 Task: Add an event with the title Third Training Session: Change Management and Resilience in the Workplace, date '2023/12/20', time 8:00 AM to 10:00 AMand add a description: A company retreat is a purposeful and immersive event where employees come together in a relaxed and inspiring setting to foster teamwork, boost morale, and align their efforts towards common goals. , put the event into Green category, logged in from the account softage.7@softage.netand send the event invitation to softage.4@softage.net and softage.5@softage.net. Set a reminder for the event 5 minutes before
Action: Mouse moved to (111, 123)
Screenshot: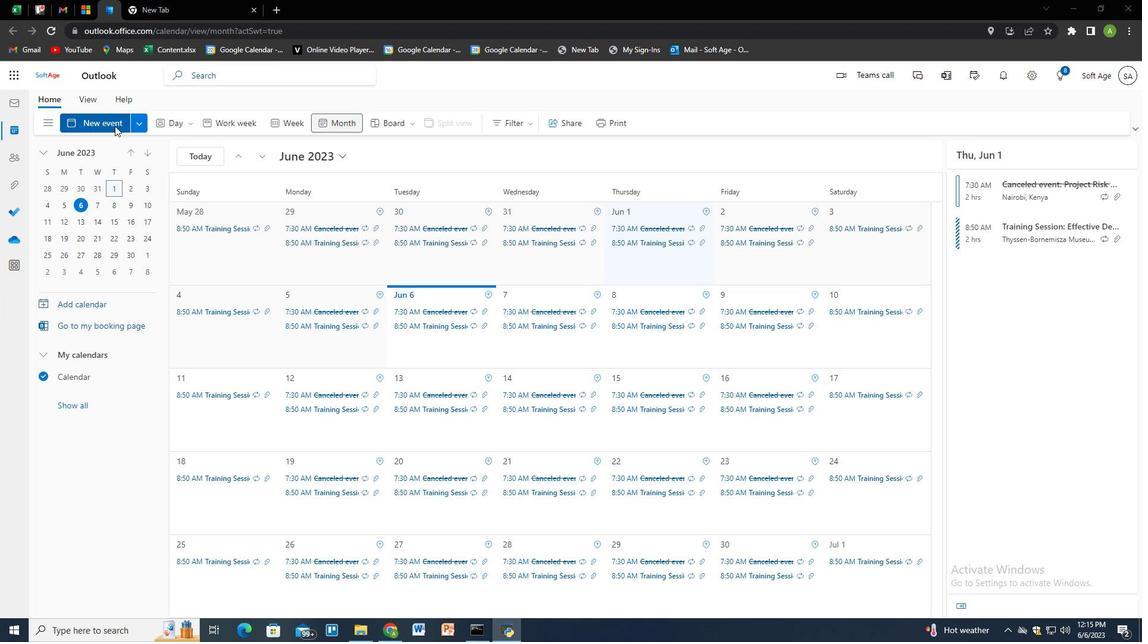 
Action: Mouse pressed left at (111, 123)
Screenshot: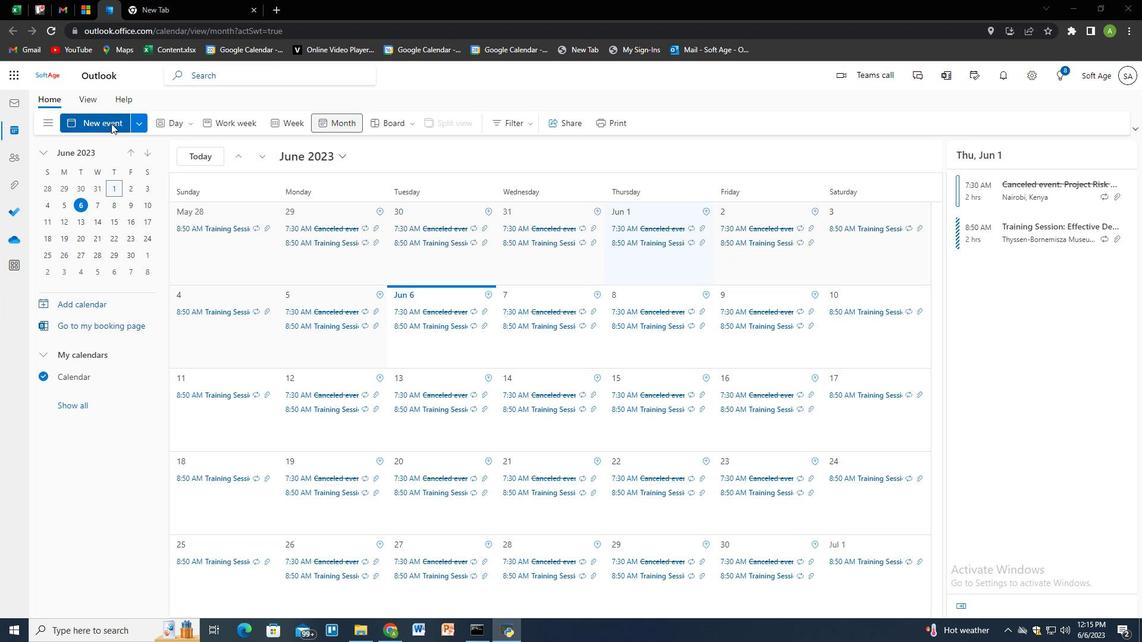 
Action: Mouse moved to (376, 198)
Screenshot: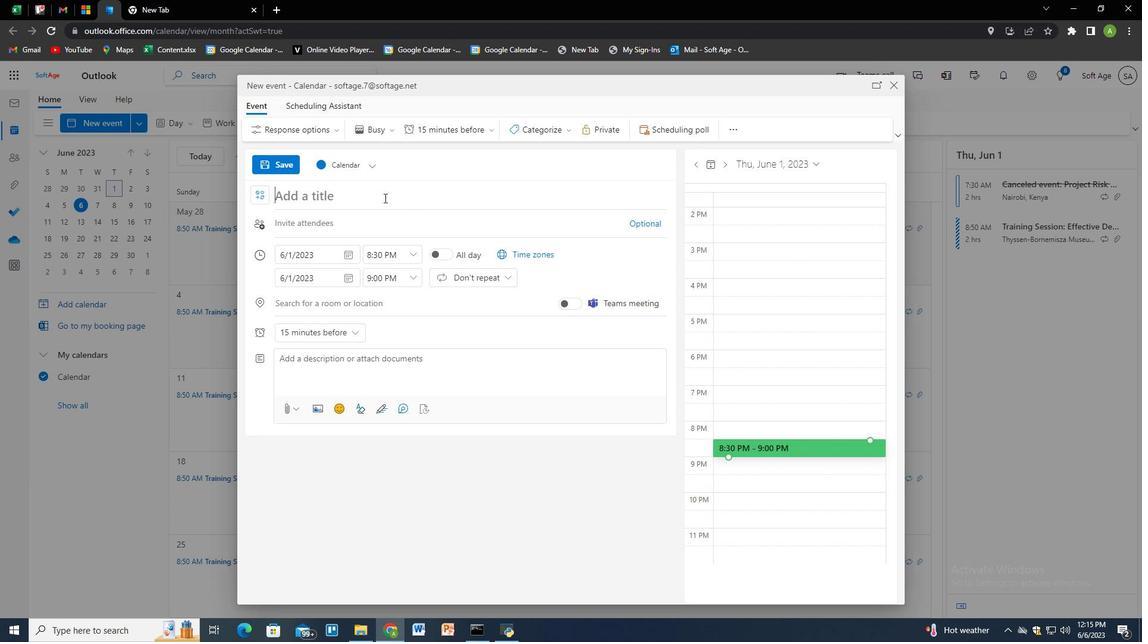 
Action: Mouse pressed left at (376, 198)
Screenshot: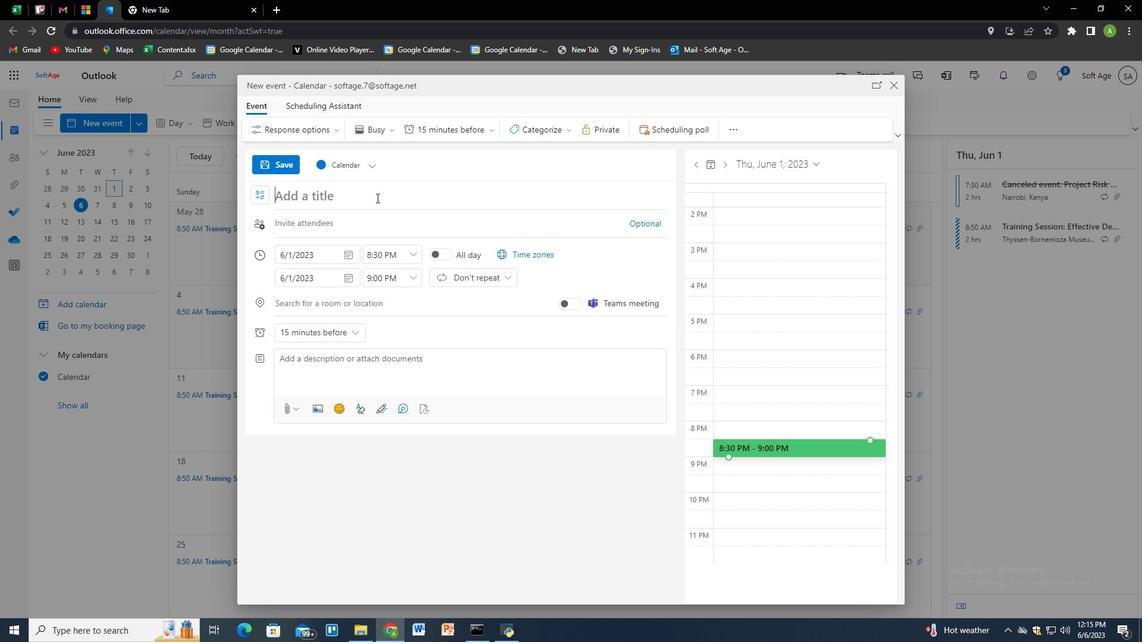 
Action: Key pressed <Key.shift>Third<Key.space><Key.shift>Training<Key.space><Key.shift>Session<Key.shift>:<Key.space><Key.shift>Change<Key.space><Key.shift>man<Key.backspace><Key.backspace><Key.backspace><Key.shift>Management<Key.space>and<Key.space><Key.shift>Resilience<Key.space>in<Key.space>the
Screenshot: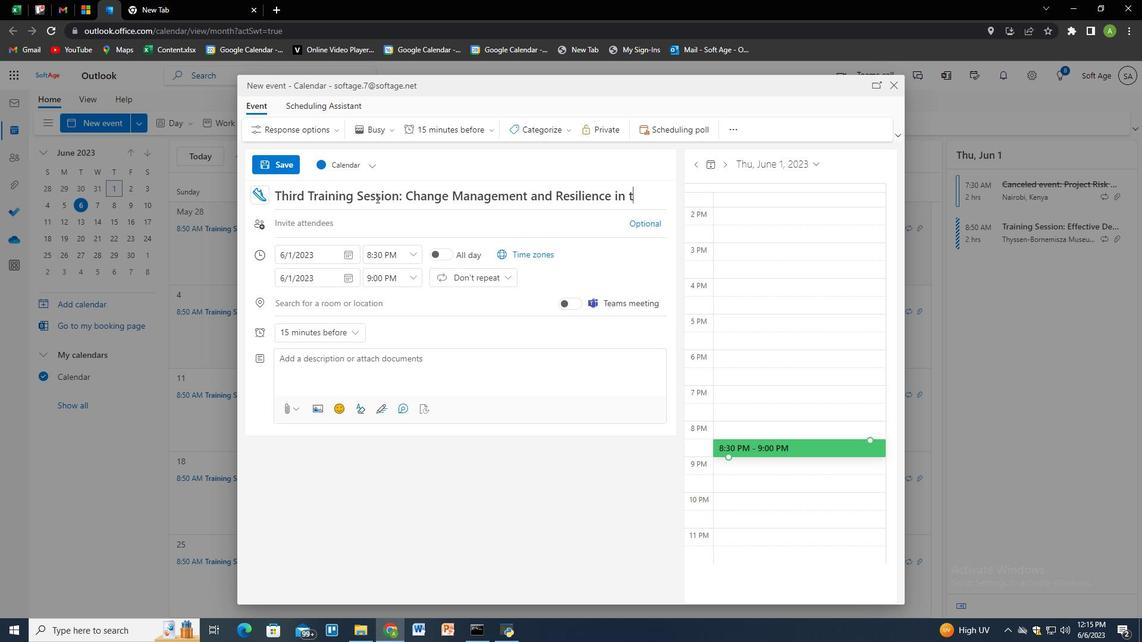 
Action: Mouse moved to (414, 217)
Screenshot: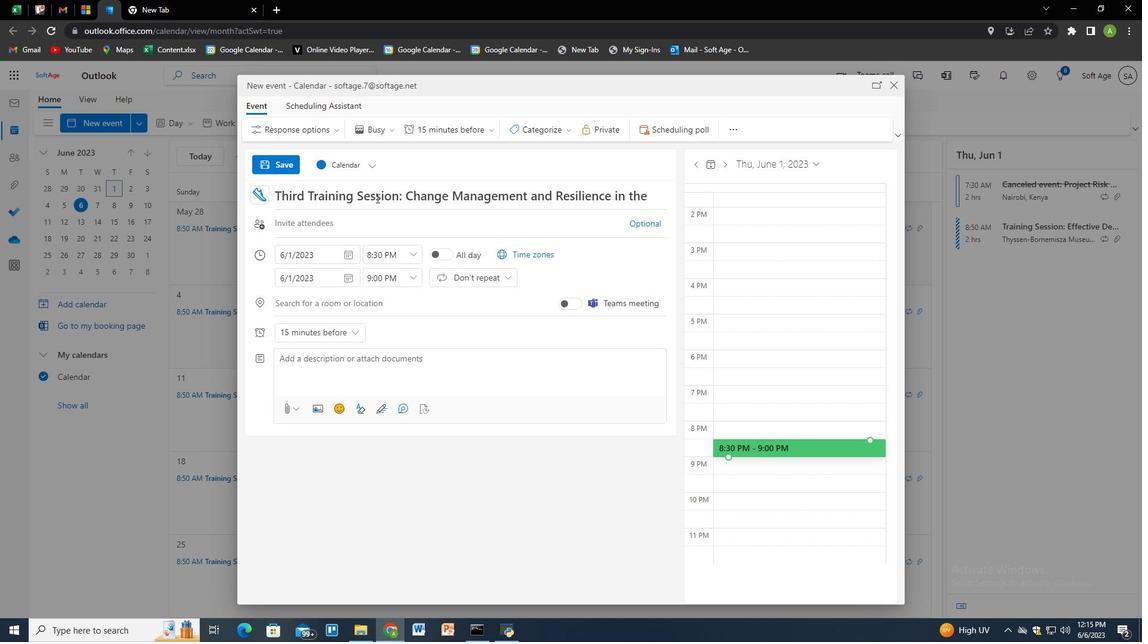 
Action: Key pressed <Key.space>
Screenshot: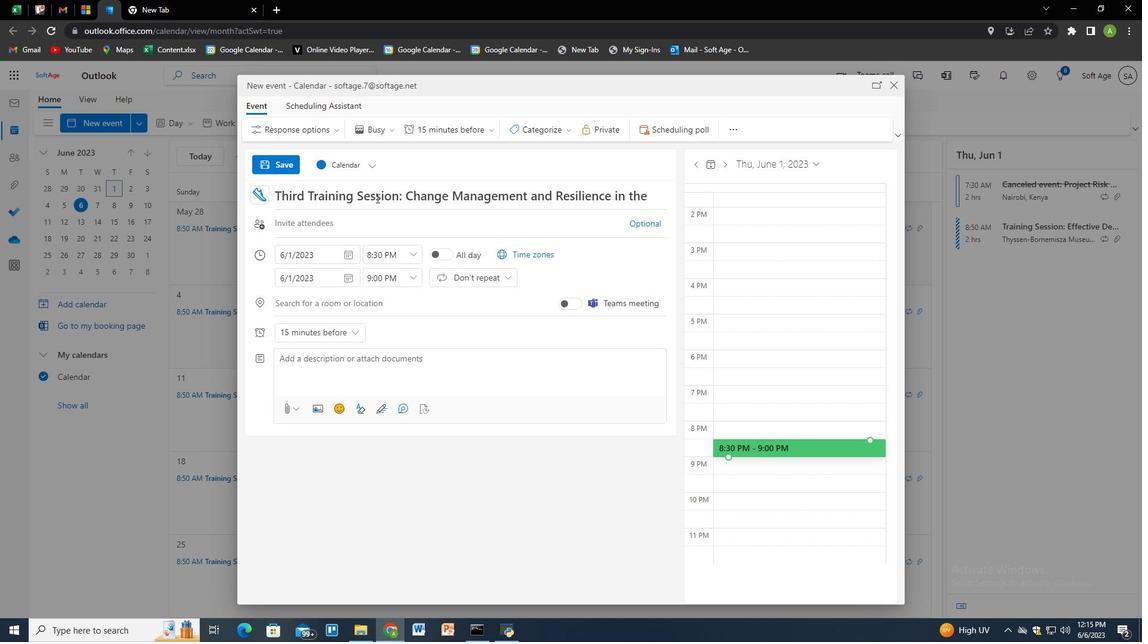 
Action: Mouse moved to (414, 218)
Screenshot: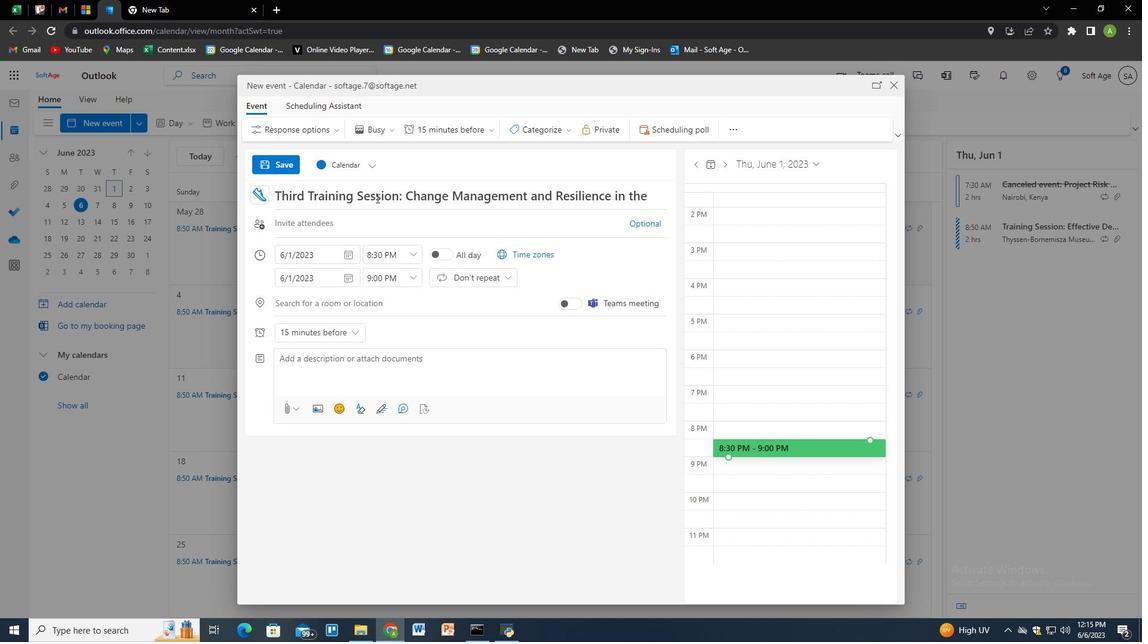 
Action: Key pressed <Key.shift>Workplace
Screenshot: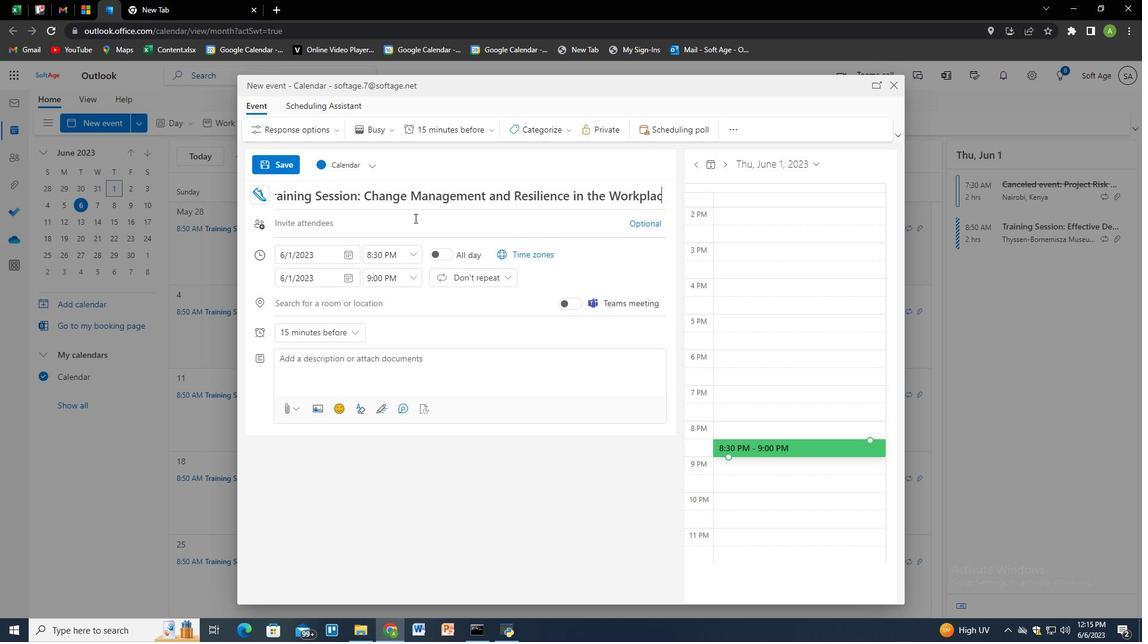 
Action: Mouse moved to (844, 457)
Screenshot: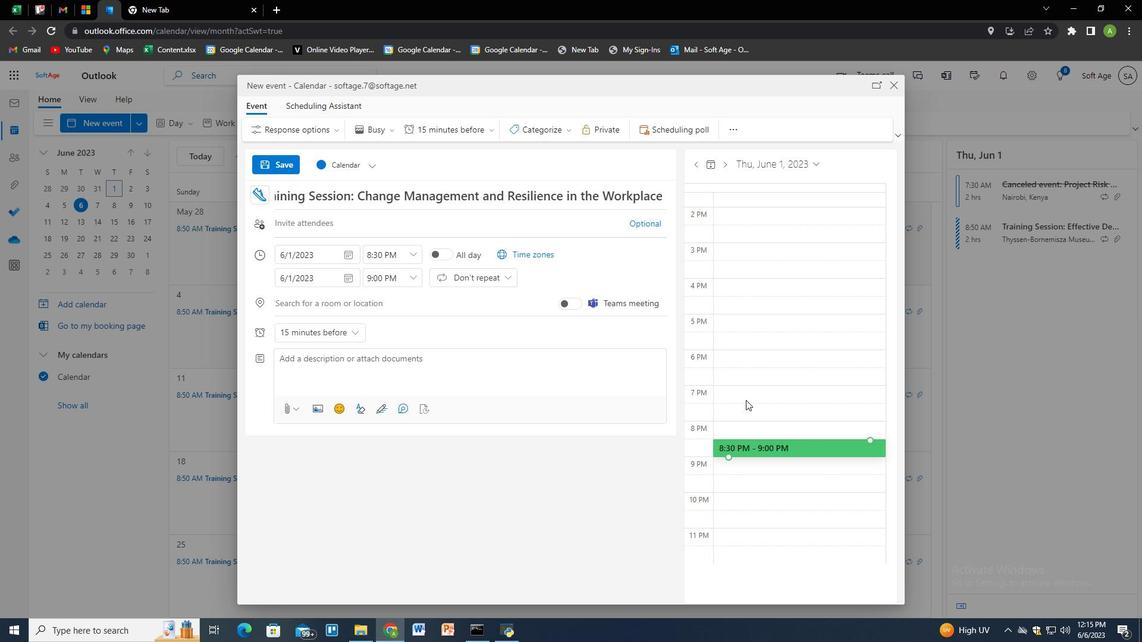 
Action: Key pressed <Key.tab><Key.tab>
Screenshot: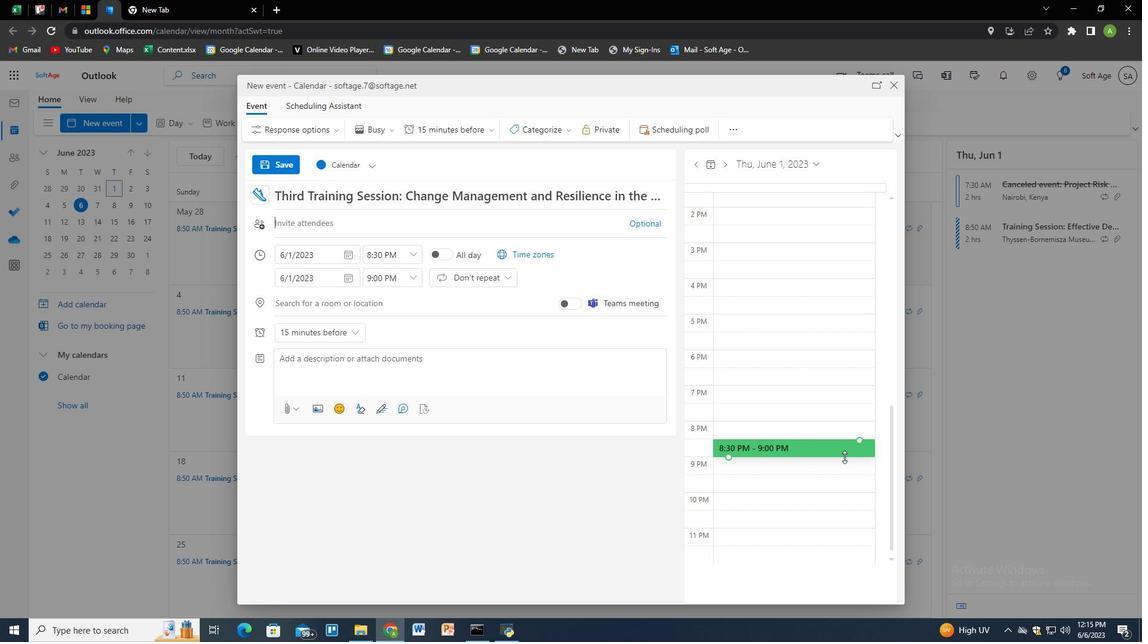 
Action: Mouse moved to (347, 258)
Screenshot: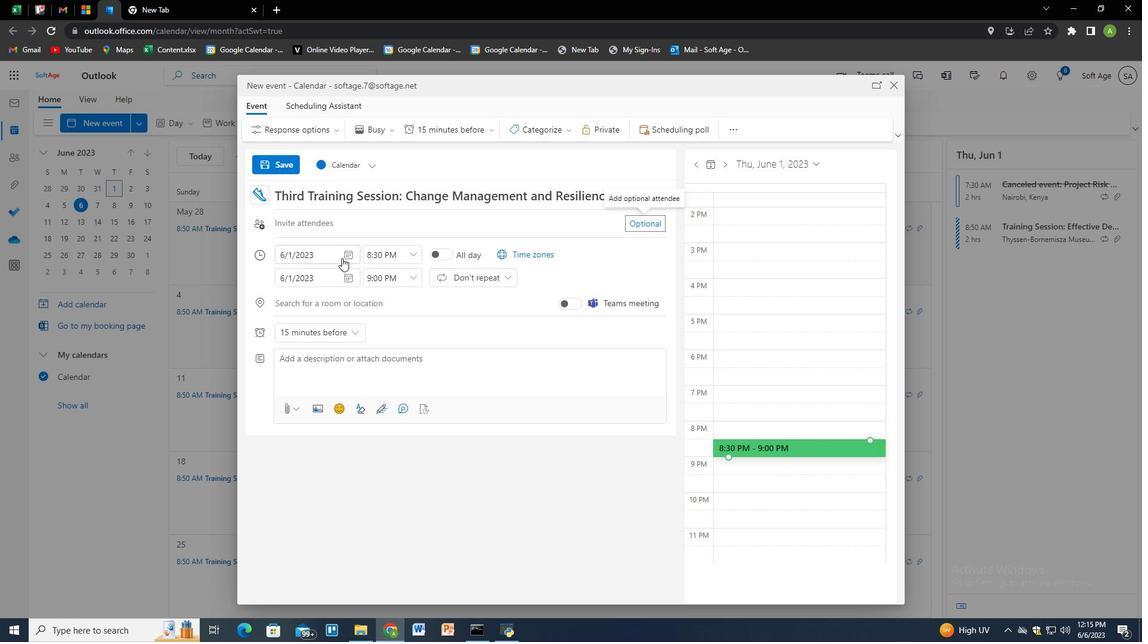 
Action: Mouse pressed left at (347, 258)
Screenshot: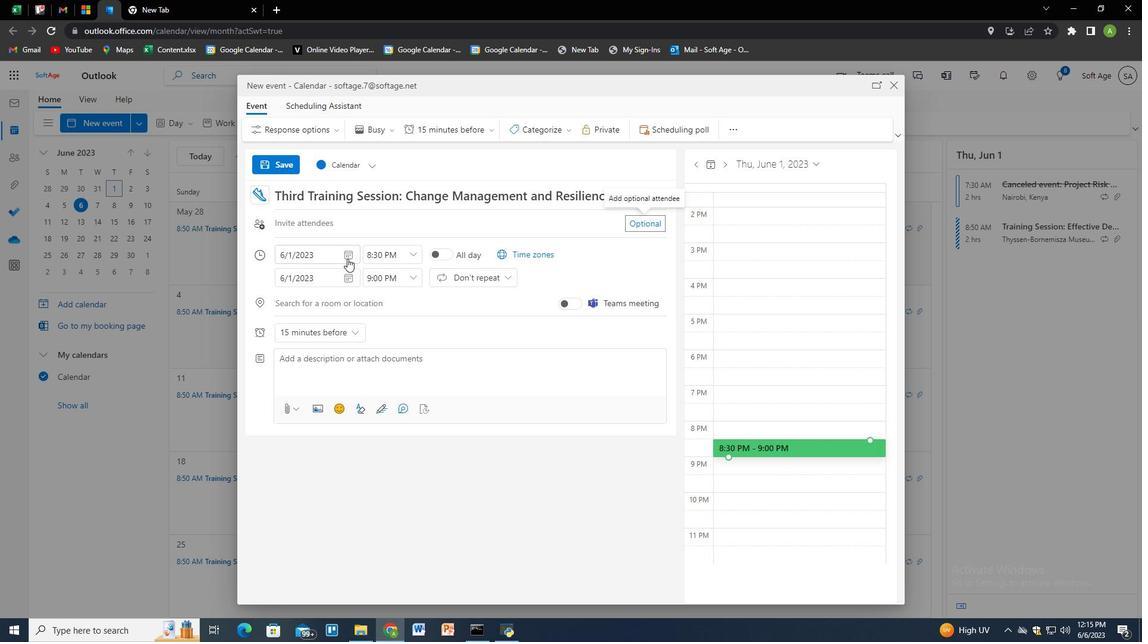 
Action: Mouse moved to (331, 274)
Screenshot: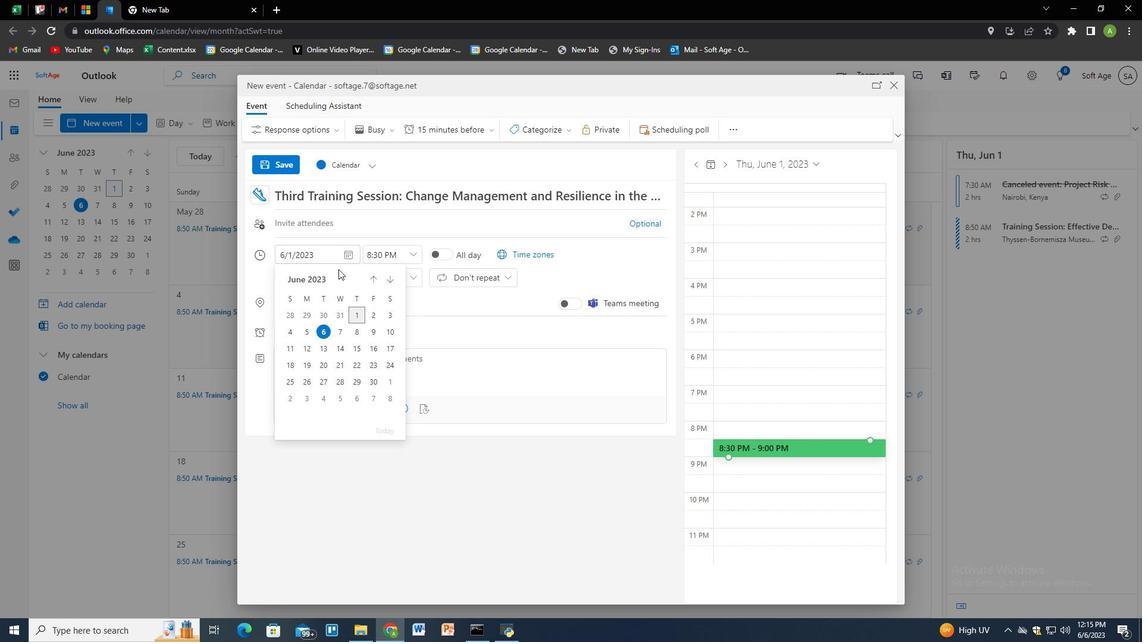 
Action: Mouse pressed left at (331, 274)
Screenshot: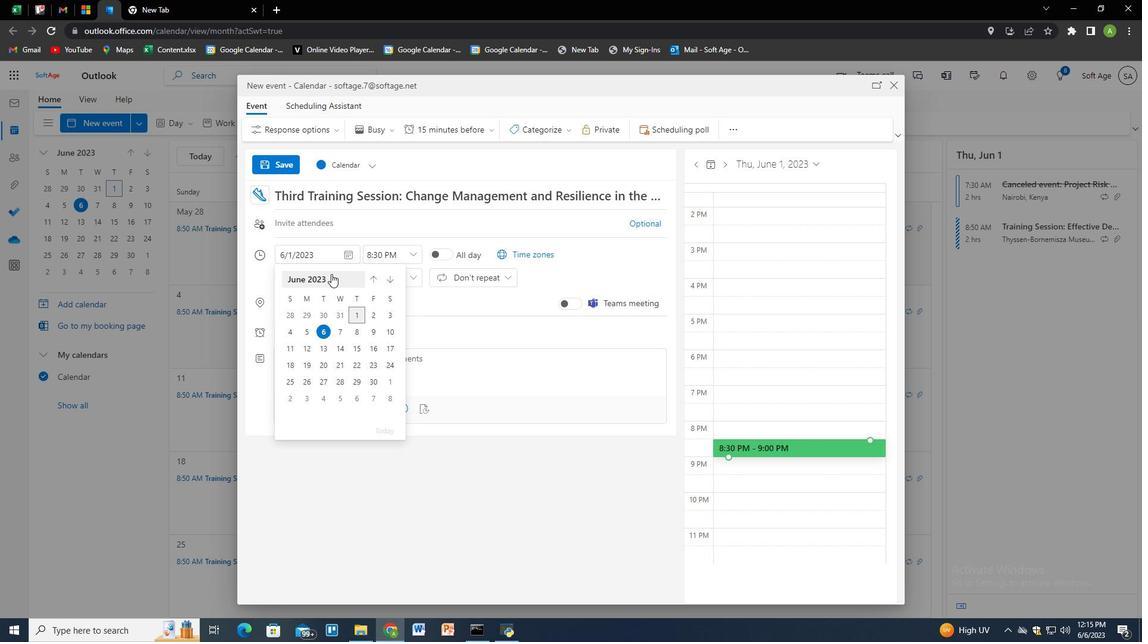 
Action: Mouse pressed left at (331, 274)
Screenshot: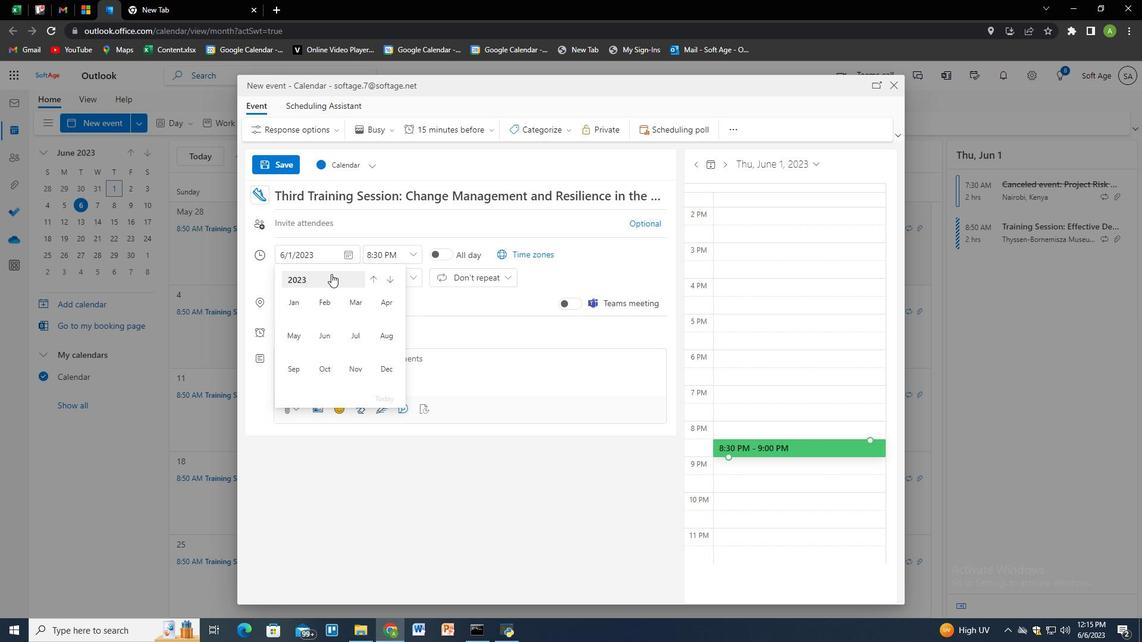 
Action: Mouse moved to (390, 301)
Screenshot: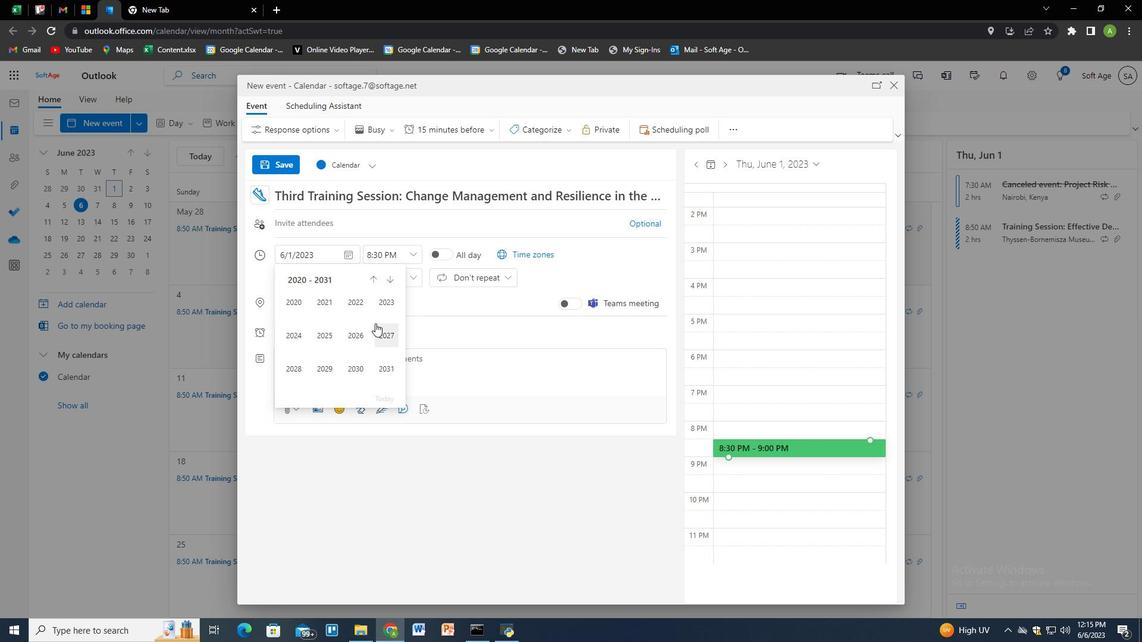 
Action: Mouse pressed left at (390, 301)
Screenshot: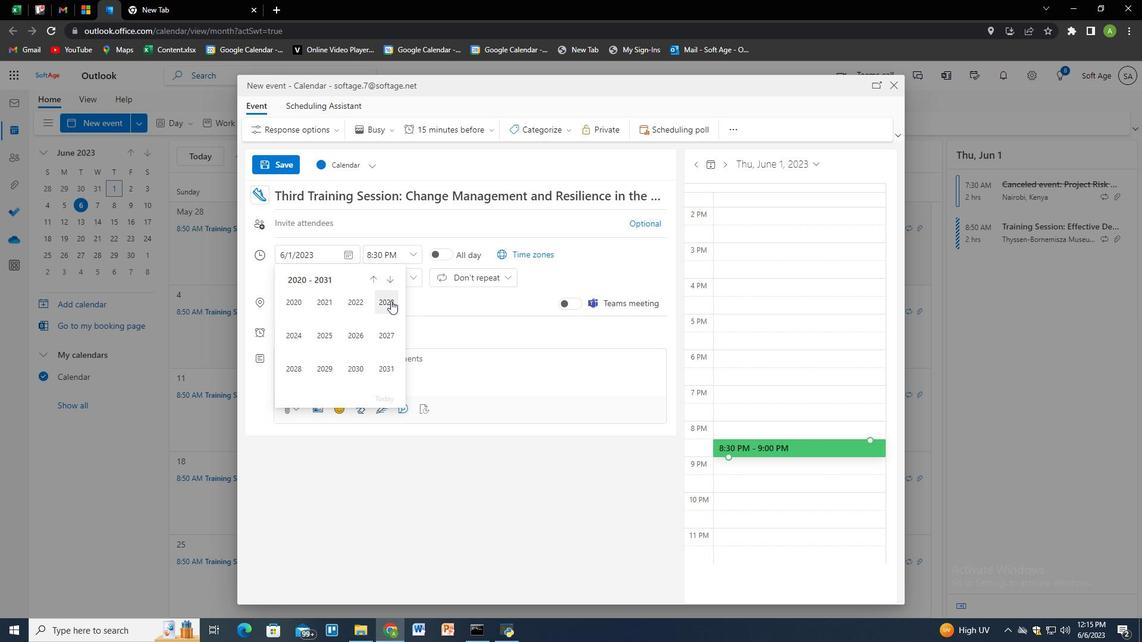 
Action: Mouse moved to (384, 364)
Screenshot: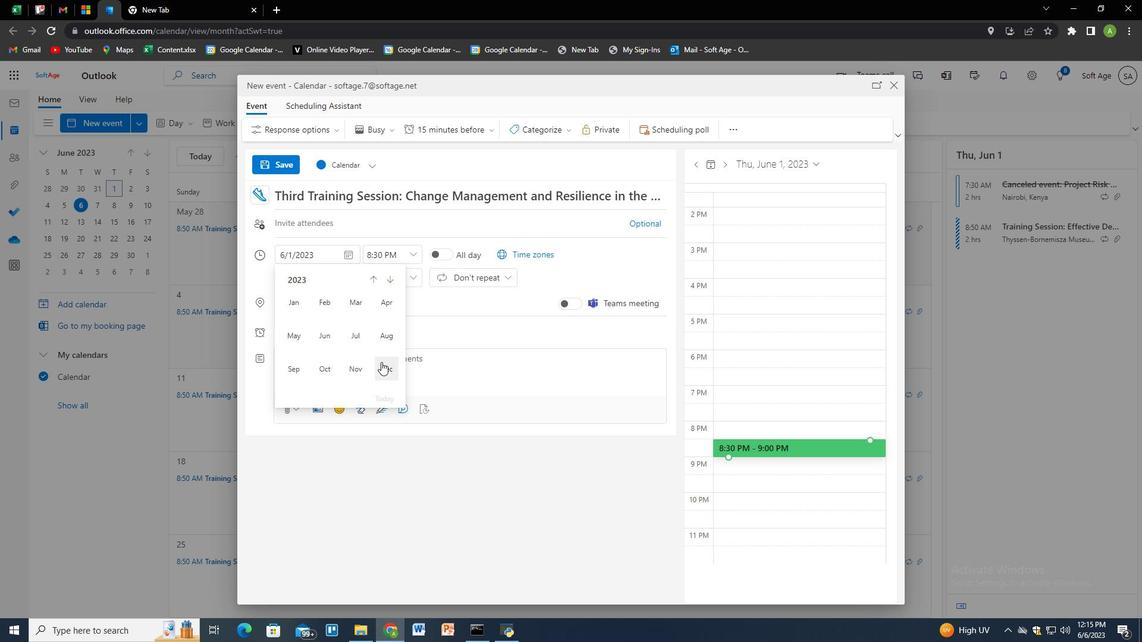 
Action: Mouse pressed left at (384, 364)
Screenshot: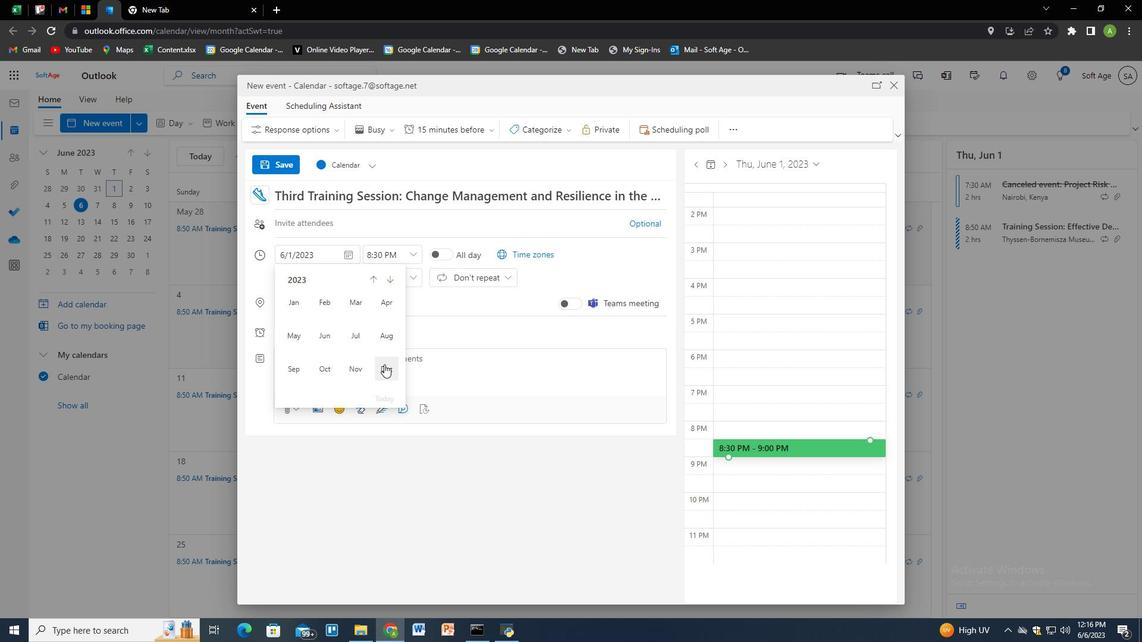 
Action: Mouse moved to (343, 361)
Screenshot: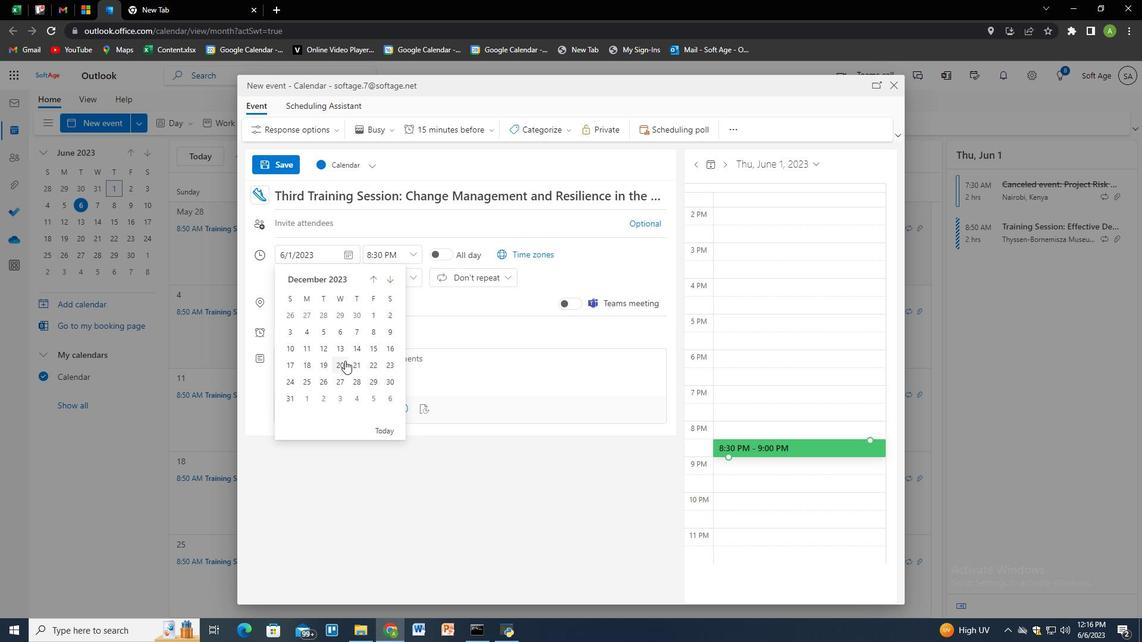 
Action: Mouse pressed left at (343, 361)
Screenshot: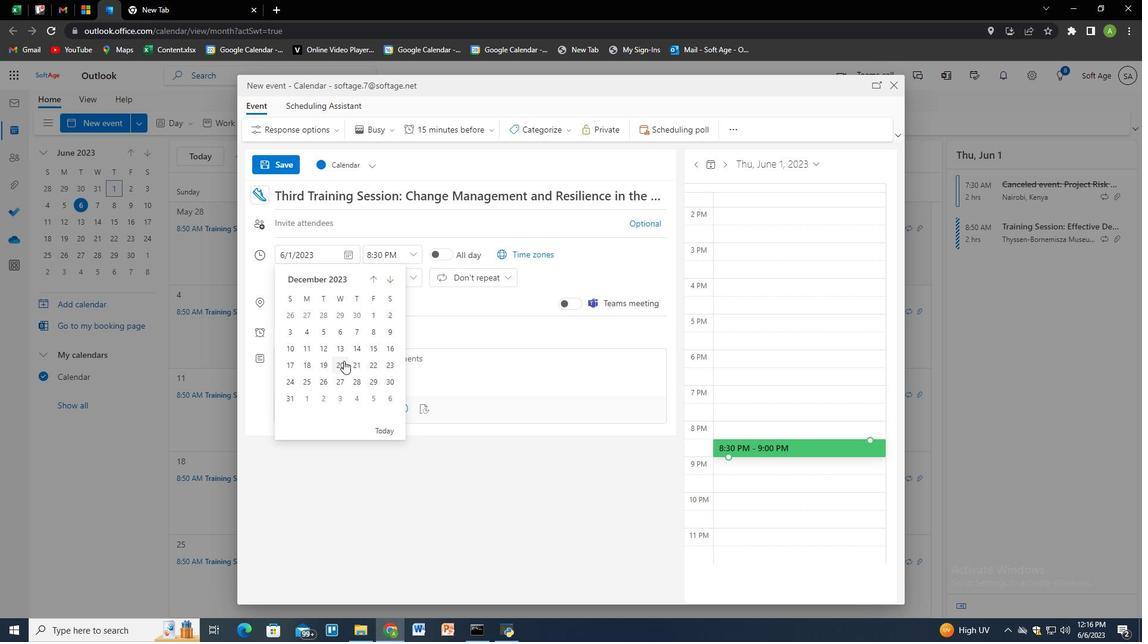 
Action: Mouse moved to (380, 254)
Screenshot: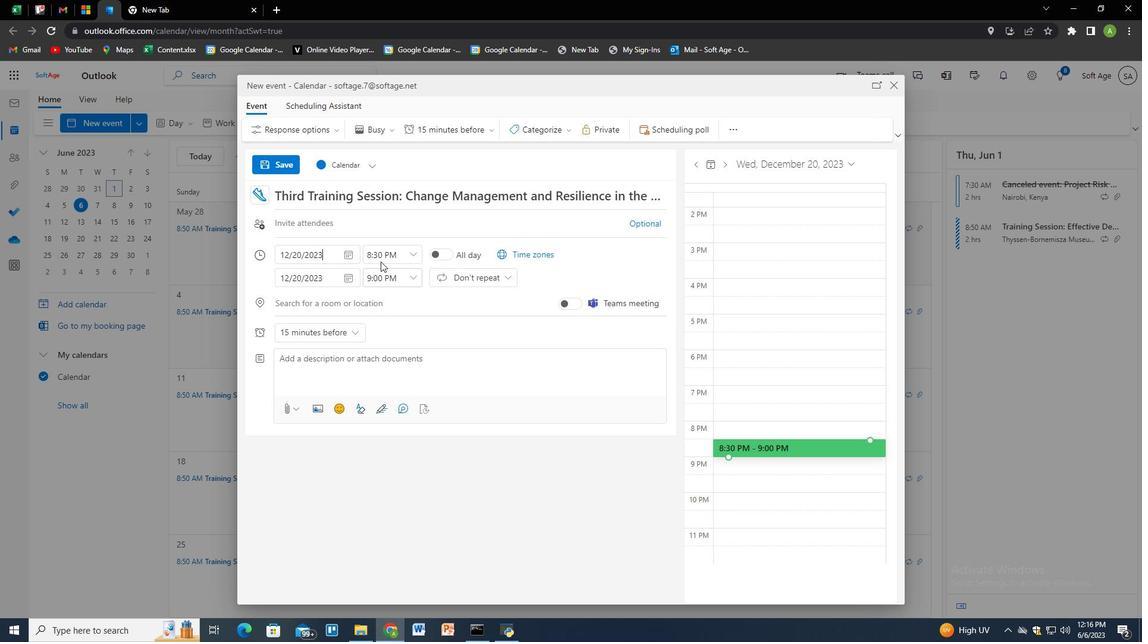 
Action: Mouse pressed left at (380, 254)
Screenshot: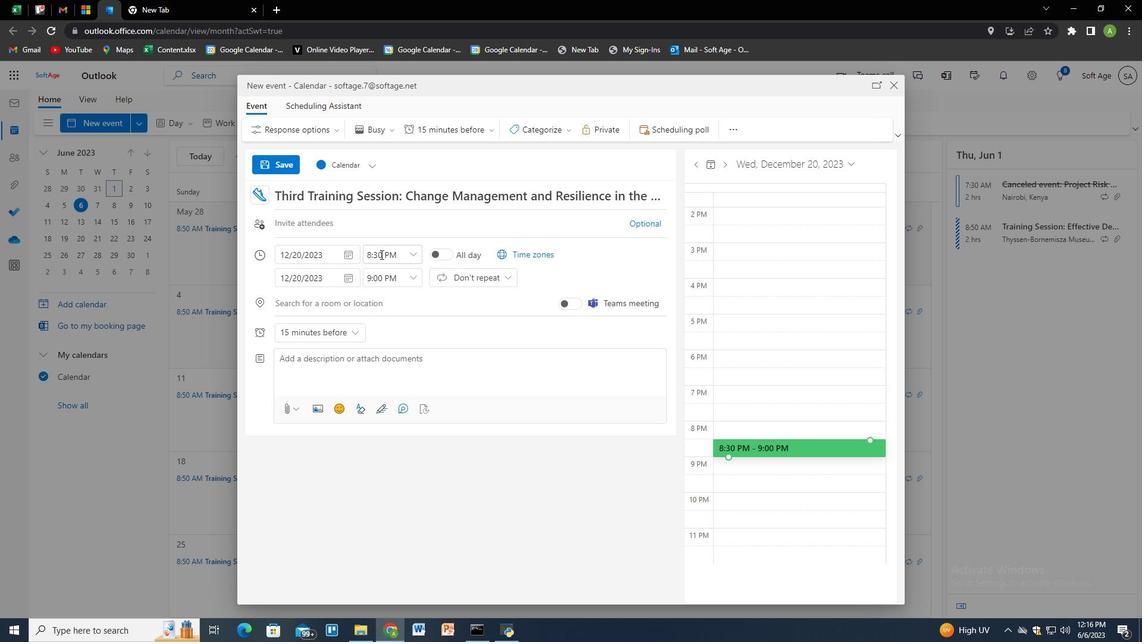 
Action: Key pressed 8<Key.shift_r>:00<Key.space><Key.shift>AMM
Screenshot: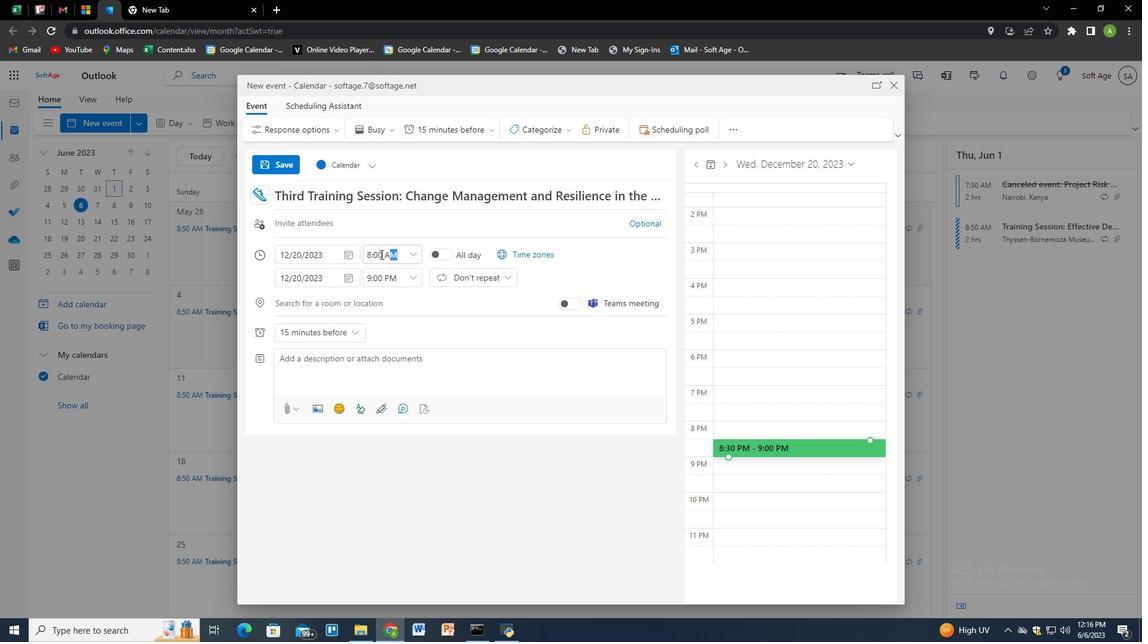 
Action: Mouse moved to (375, 279)
Screenshot: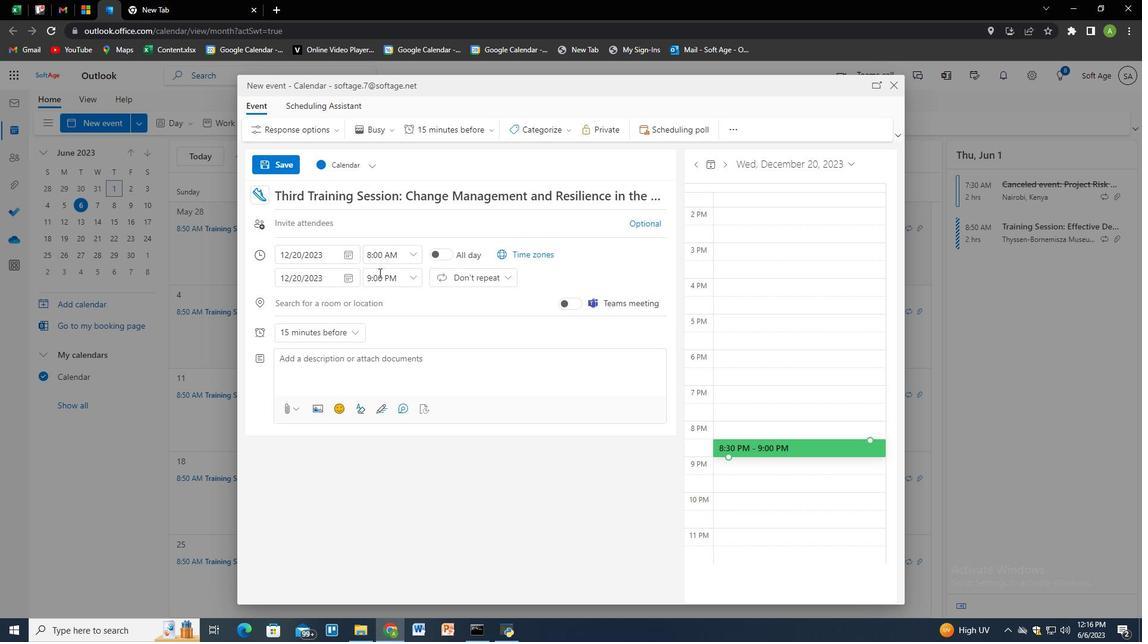 
Action: Mouse pressed left at (375, 279)
Screenshot: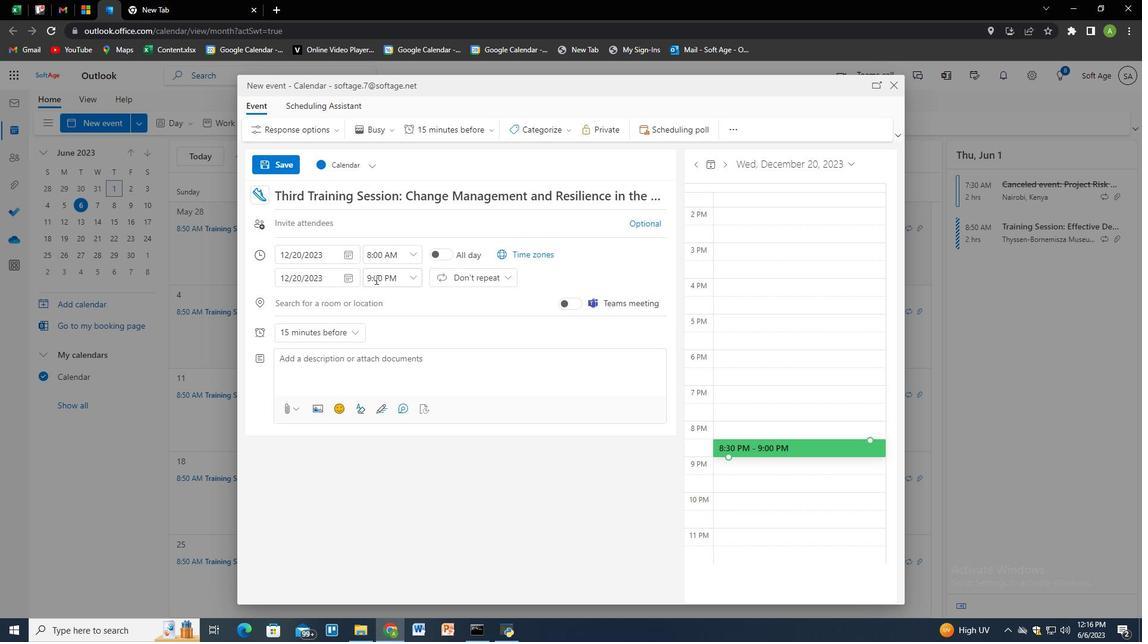 
Action: Key pressed 10<Key.shift_r>:00<Key.space><Key.shift>AMM
Screenshot: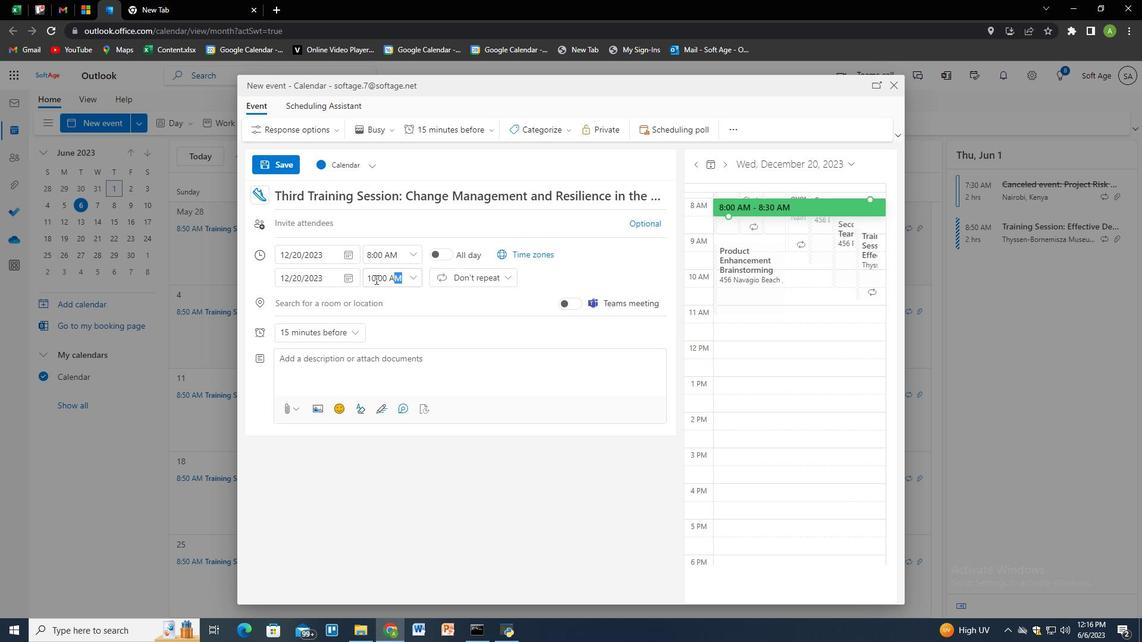 
Action: Mouse moved to (458, 342)
Screenshot: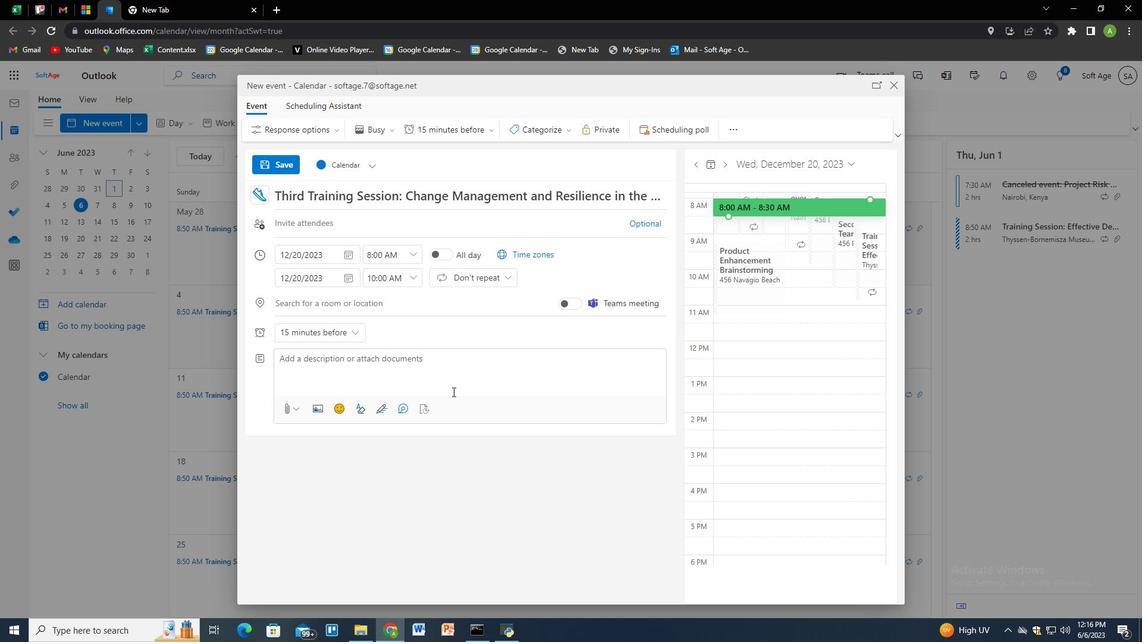 
Action: Mouse pressed left at (458, 342)
Screenshot: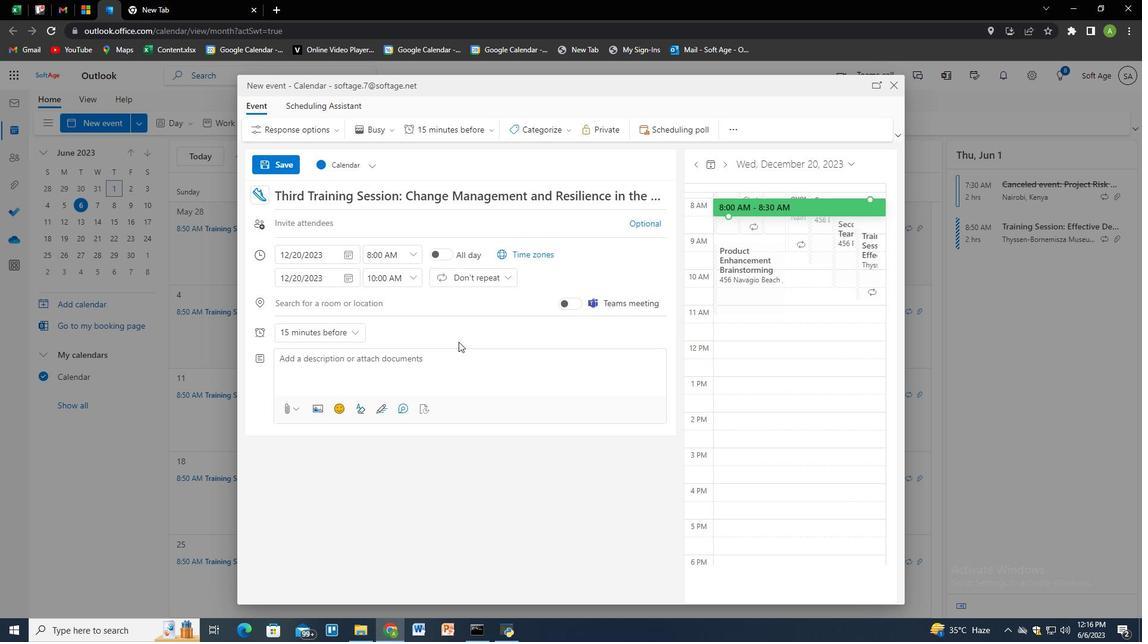
Action: Mouse moved to (456, 356)
Screenshot: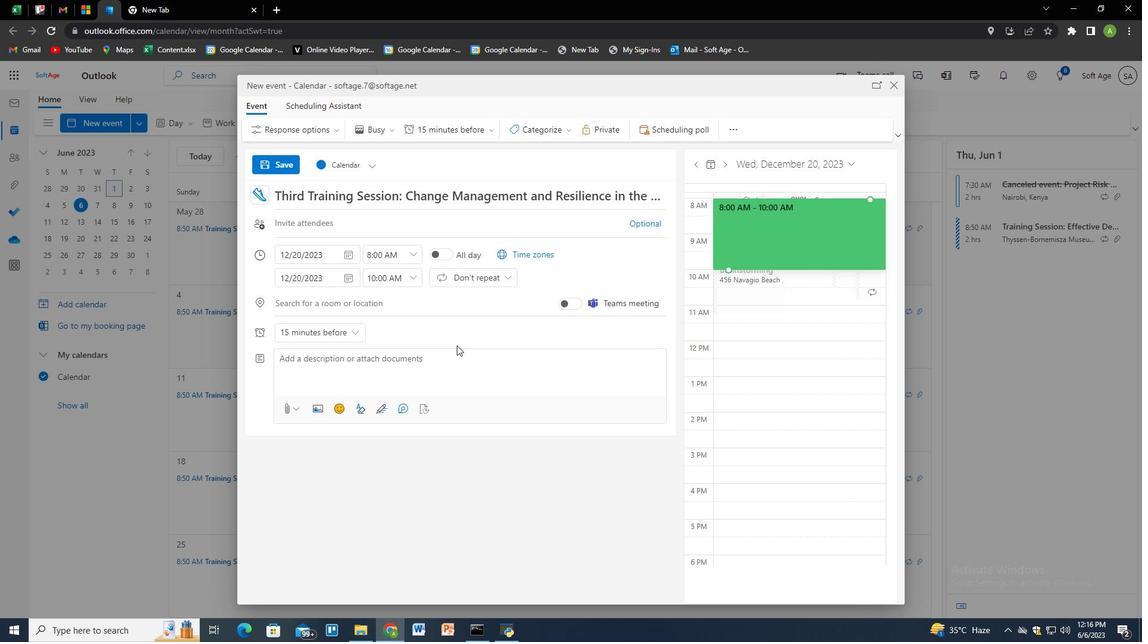 
Action: Mouse pressed left at (456, 356)
Screenshot: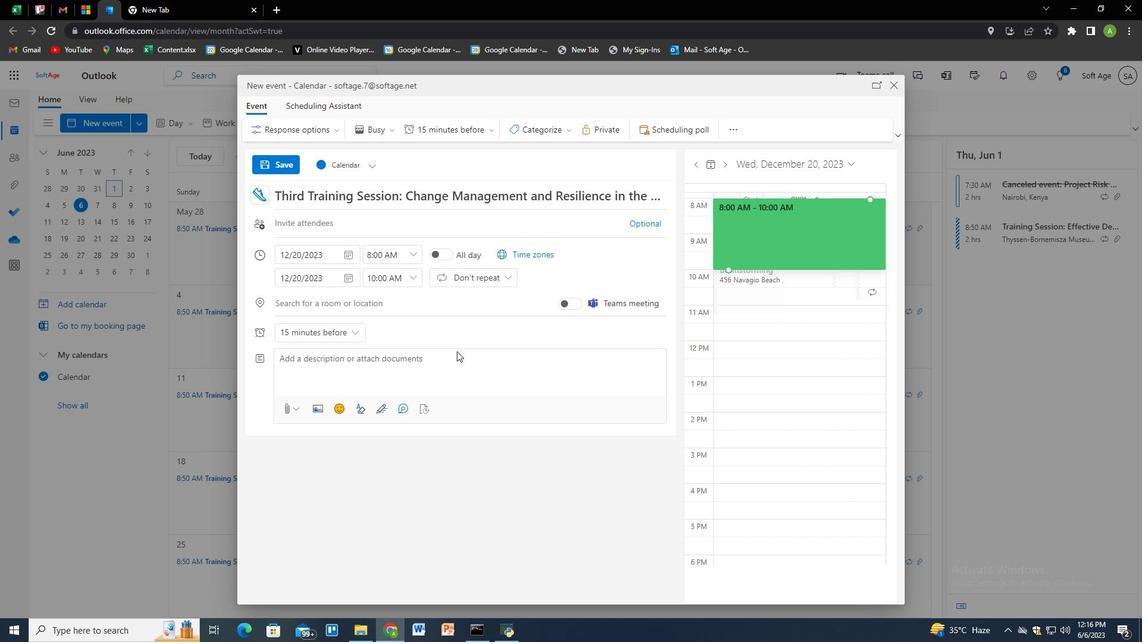 
Action: Key pressed <Key.shift>A<Key.space>company<Key.space>retreat<Key.space>is<Key.space>a<Key.space>purposeful<Key.space>and<Key.space>immersive<Key.space>event<Key.space>where<Key.space>emplote<Key.backspace><Key.backspace>yees<Key.space><Key.space>come<Key.space>together<Key.space>tin<Key.backspace><Key.backspace><Key.backspace>in<Key.space>a<Key.space>relaxed<Key.space>and<Key.space>inspiring<Key.space>envirom<Key.backspace>nemtn<Key.backspace><Key.backspace><Key.backspace><Key.backspace>ment<Key.space><Key.space><Key.backspace><Key.backspace><Key.backspace><Key.backspace><Key.backspace><Key.backspace><Key.backspace><Key.backspace><Key.backspace><Key.backspace><Key.backspace><Key.backspace><Key.backspace><Key.backspace><Key.backspace>g<Key.space>setting<Key.space>to<Key.space>foster<Key.space>temwo<Key.backspace><Key.backspace><Key.backspace>amwork,<Key.space>boost<Key.space>or<Key.backspace><Key.backspace>morale,<Key.space>and<Key.space>align<Key.space>their<Key.space>efforts<Key.space>towards<Key.space>common<Key.space>goals.
Screenshot: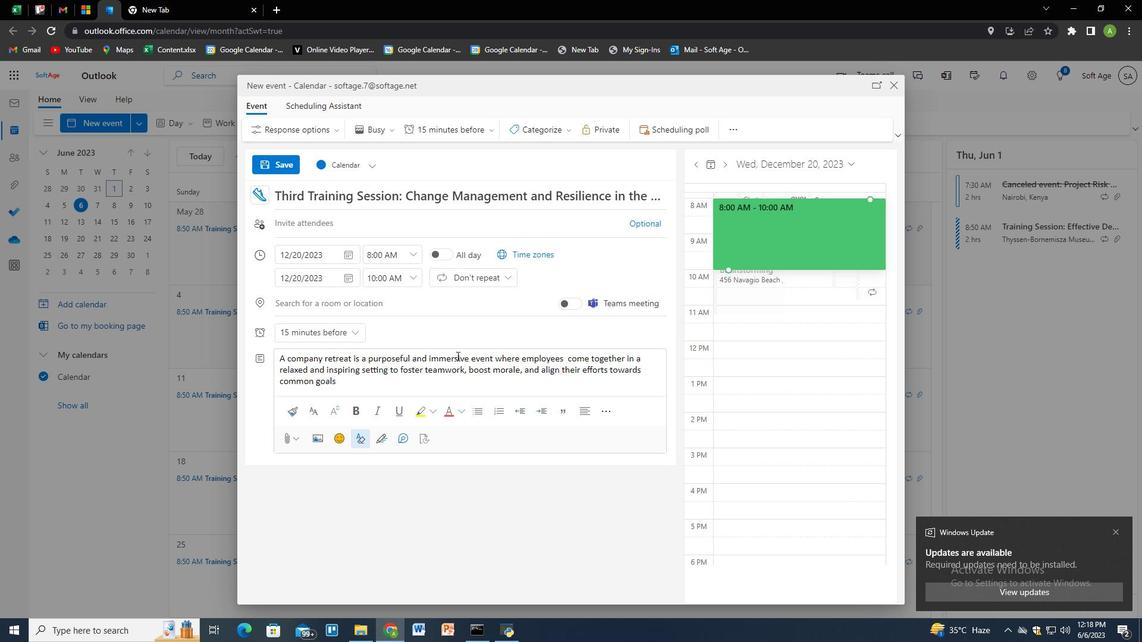
Action: Mouse moved to (530, 138)
Screenshot: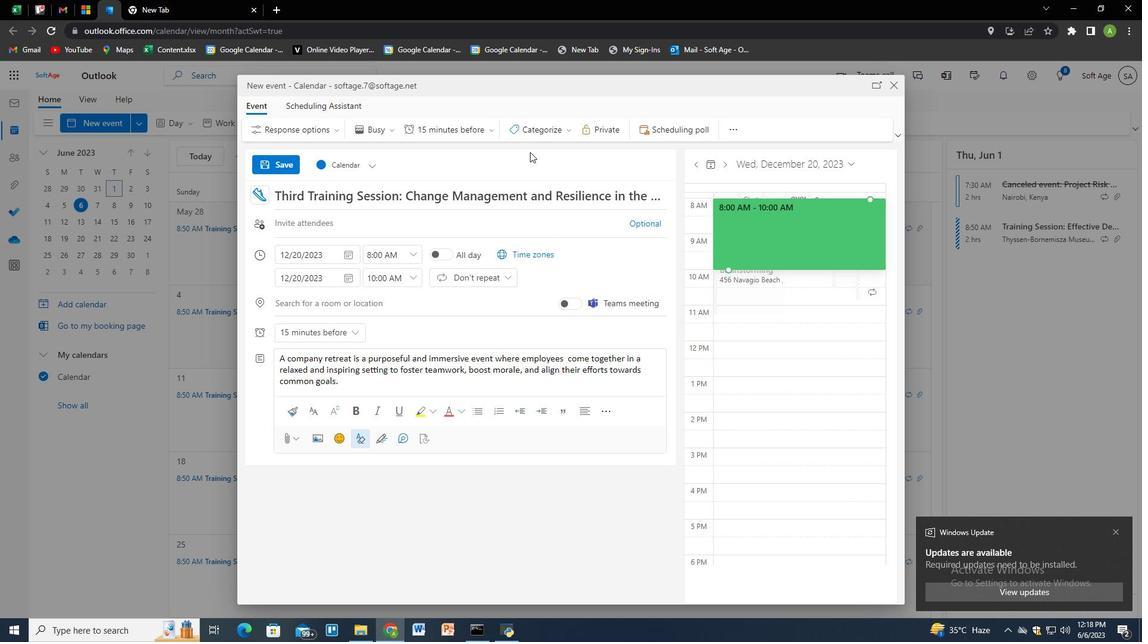 
Action: Mouse pressed left at (530, 138)
Screenshot: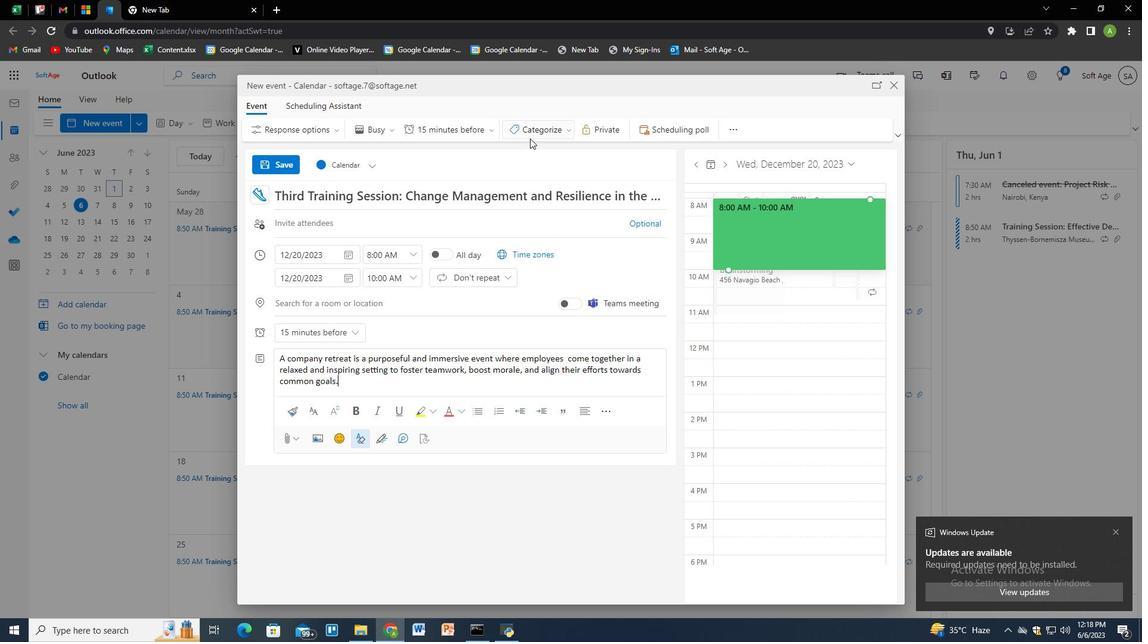
Action: Mouse moved to (538, 167)
Screenshot: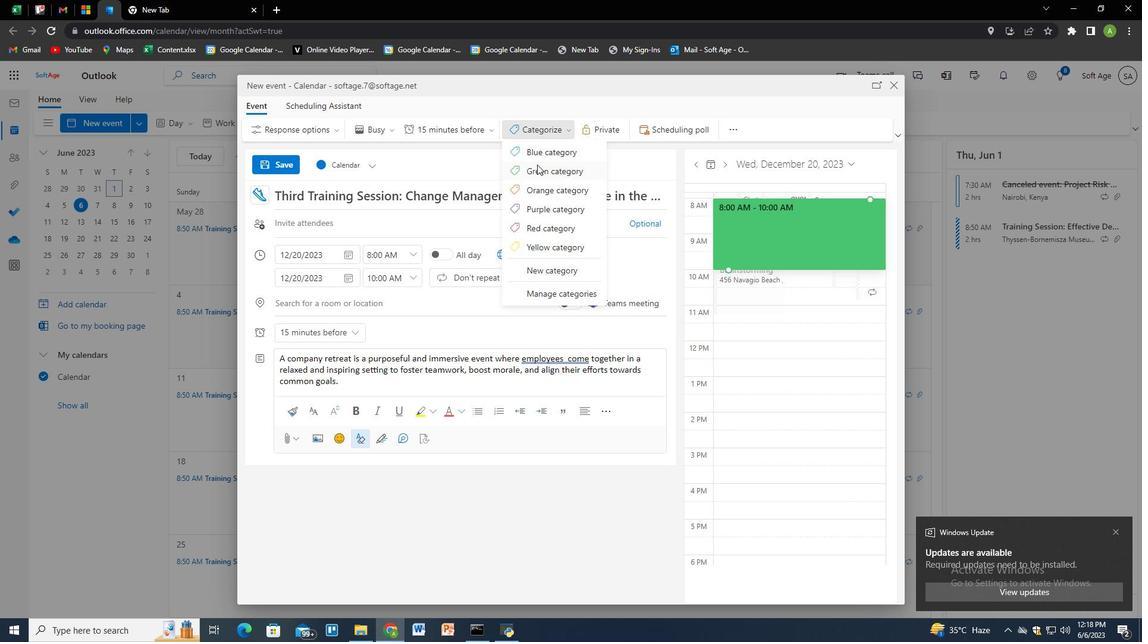 
Action: Mouse pressed left at (538, 167)
Screenshot: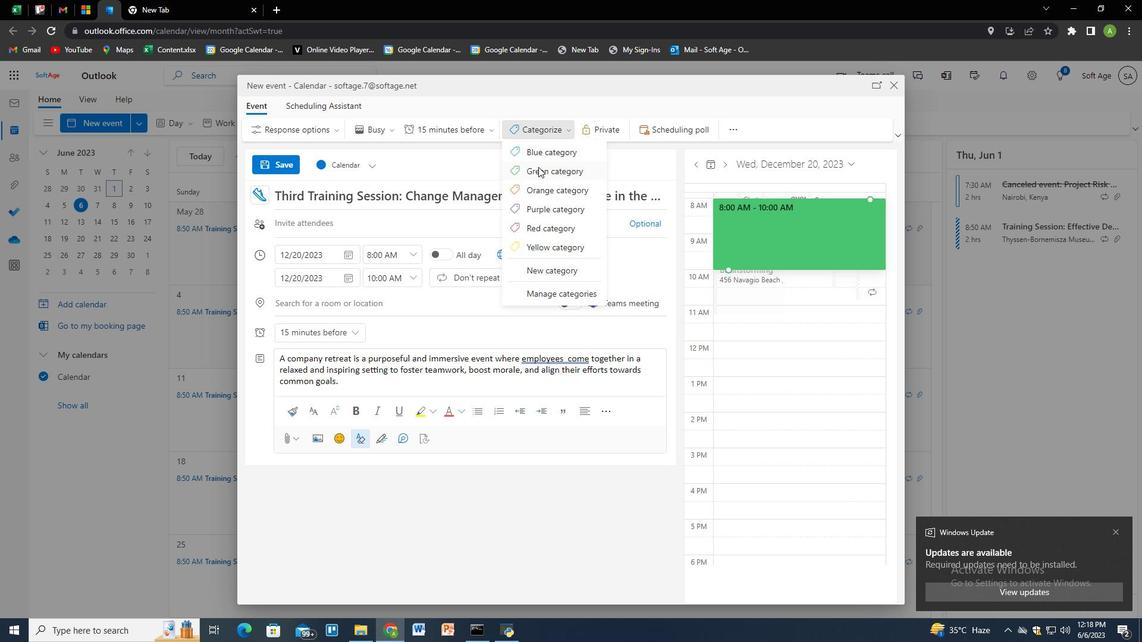 
Action: Mouse moved to (357, 223)
Screenshot: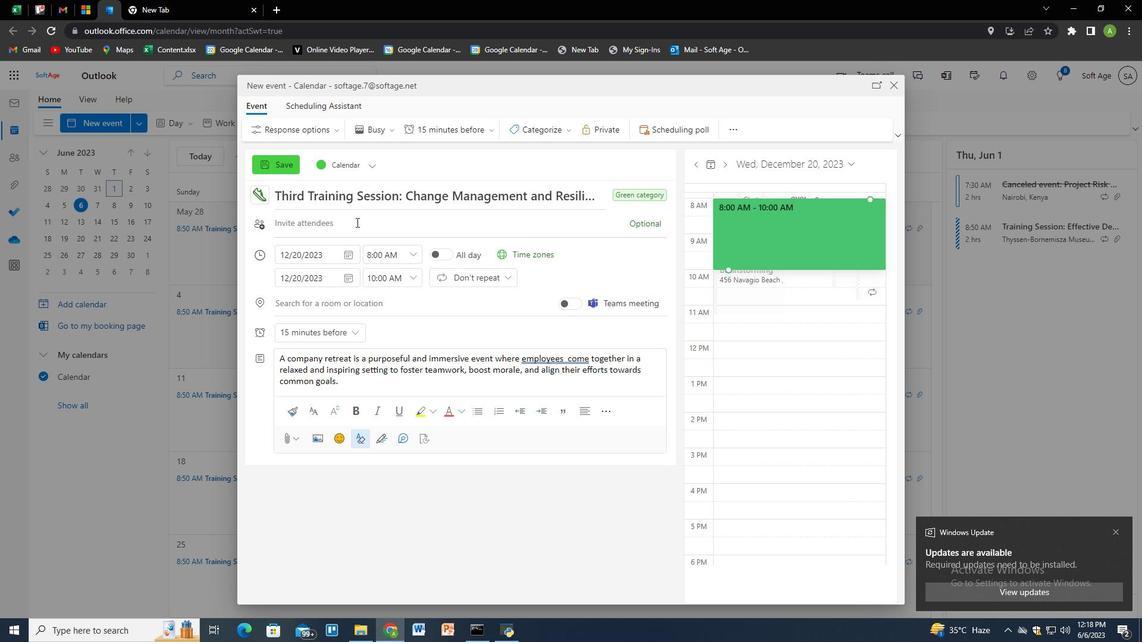 
Action: Mouse pressed left at (357, 223)
Screenshot: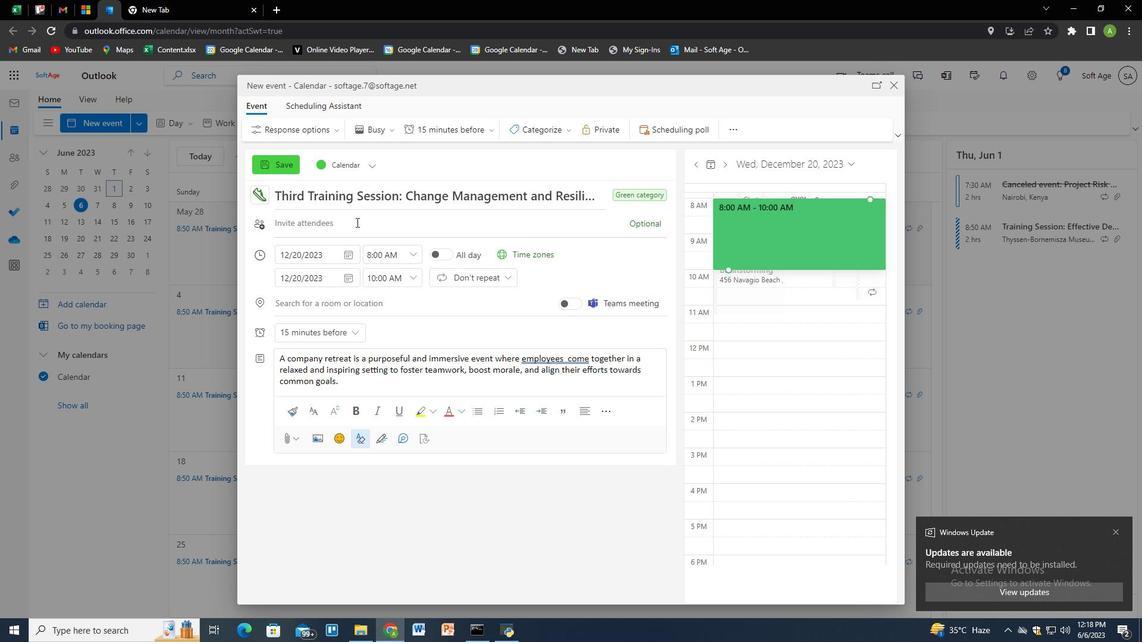 
Action: Key pressed softage.4<Key.shift>@softage.net<Key.enter>softage5<Key.shift>@softage.net<Key.enter>
Screenshot: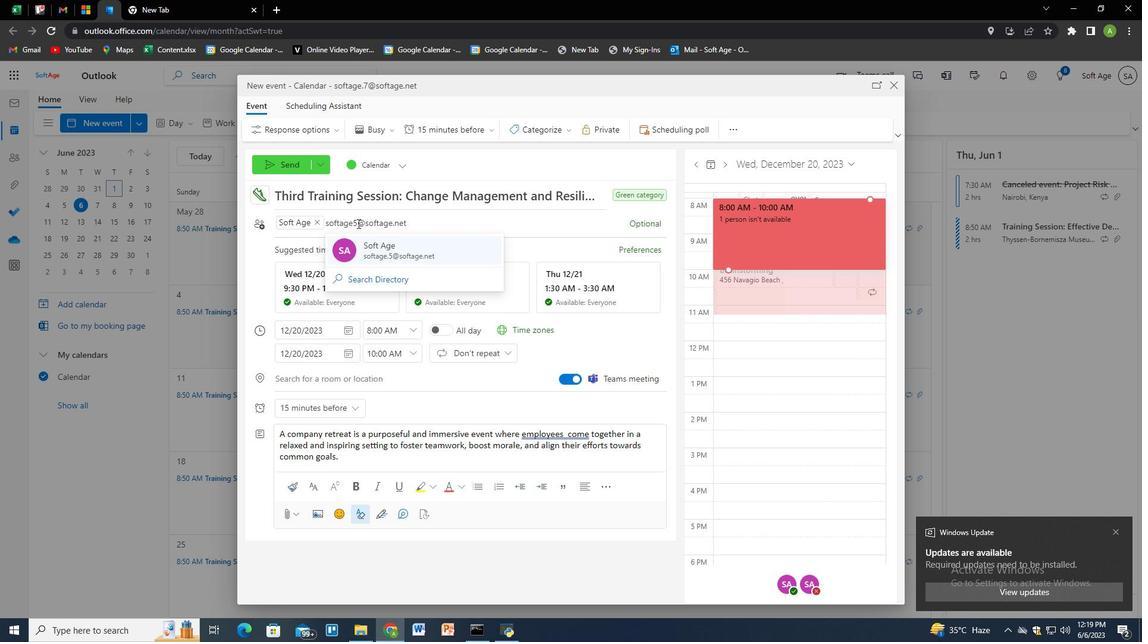 
Action: Mouse moved to (435, 130)
Screenshot: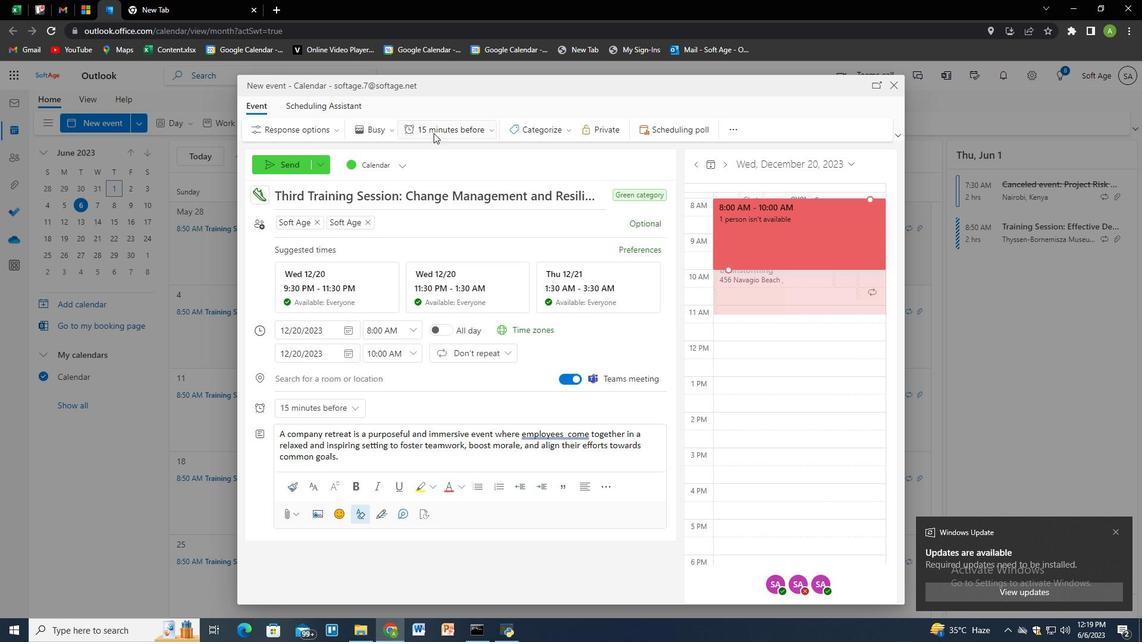 
Action: Mouse pressed left at (435, 130)
Screenshot: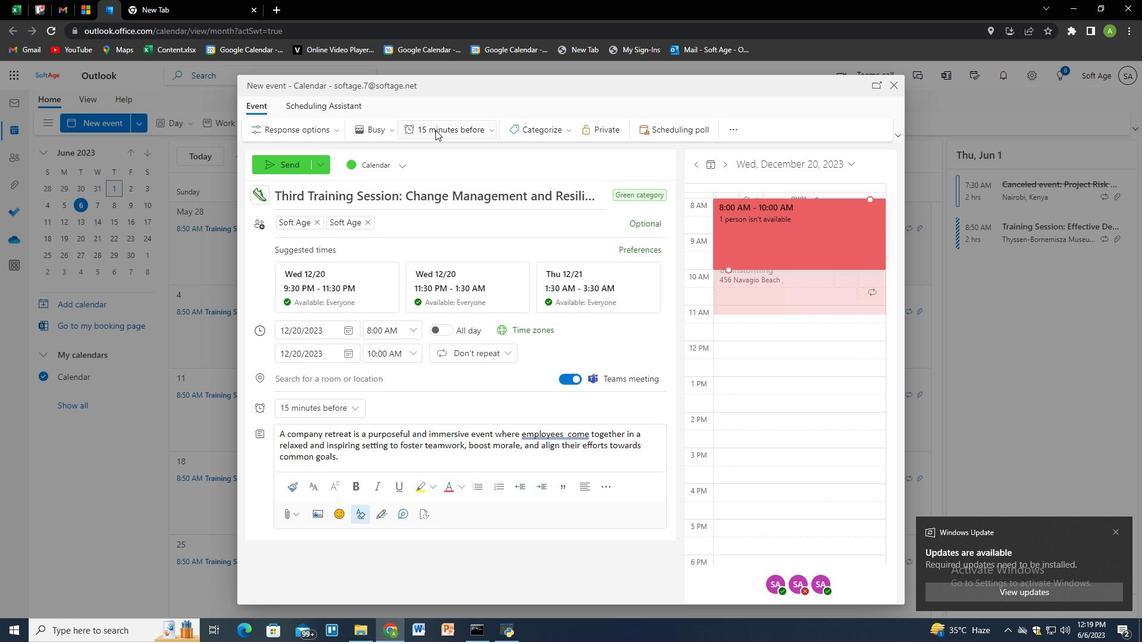 
Action: Mouse moved to (446, 192)
Screenshot: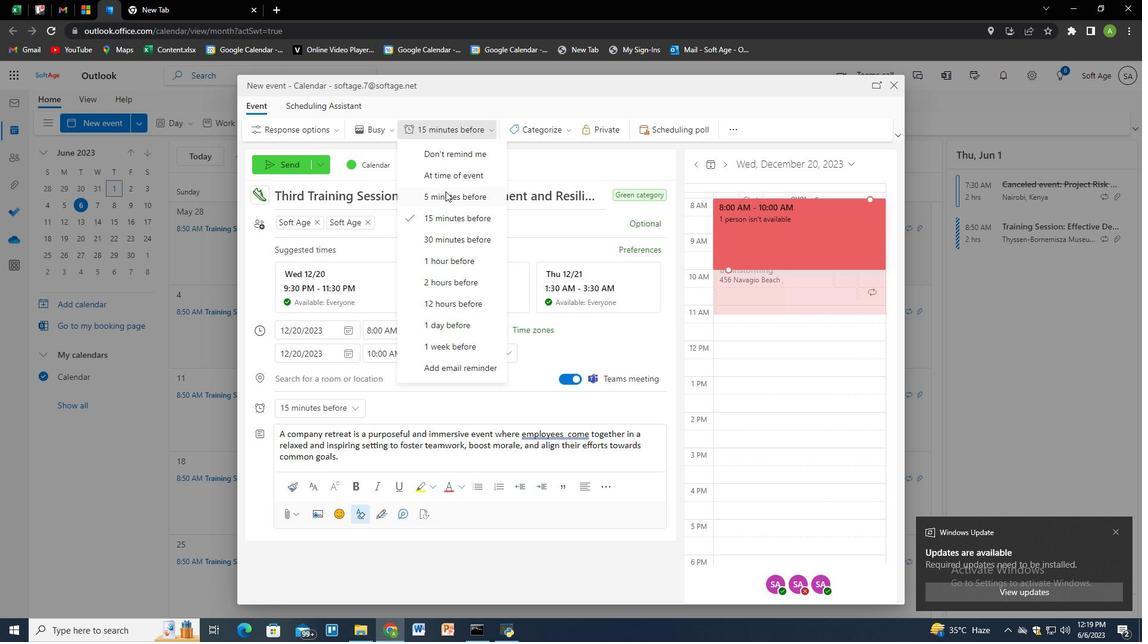 
Action: Mouse pressed left at (446, 192)
Screenshot: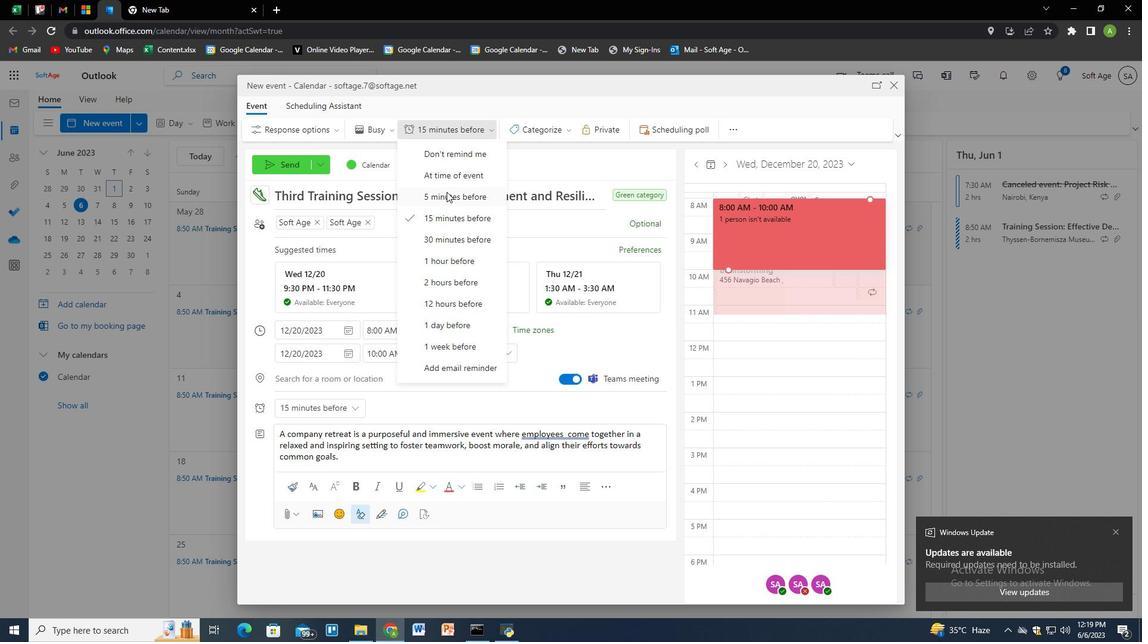 
Action: Mouse moved to (301, 162)
Screenshot: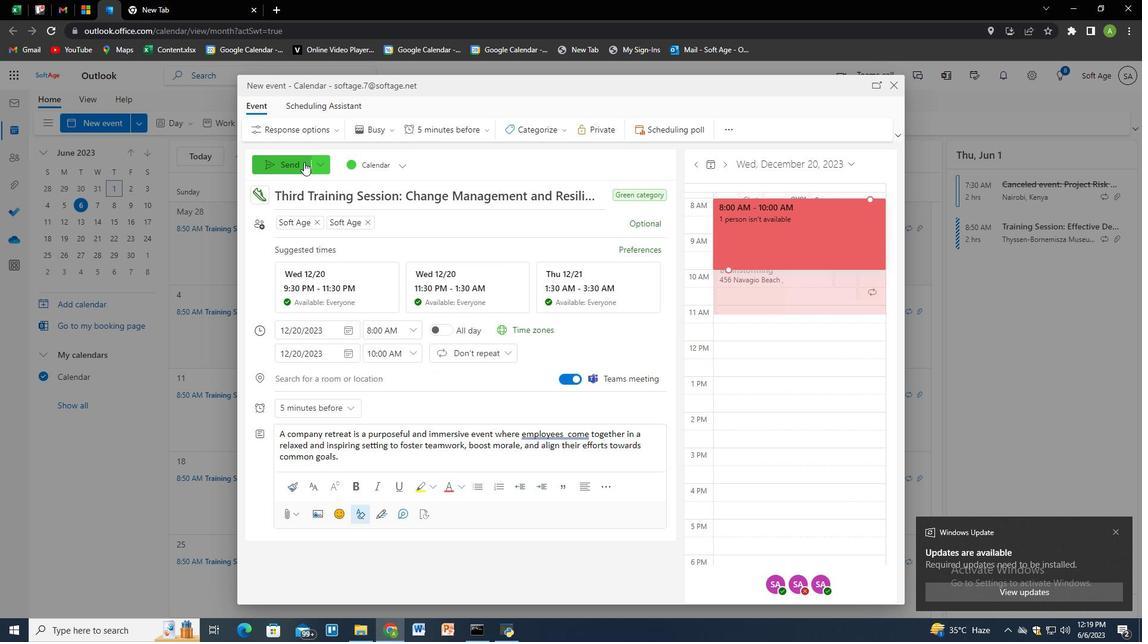 
Action: Mouse pressed left at (301, 162)
Screenshot: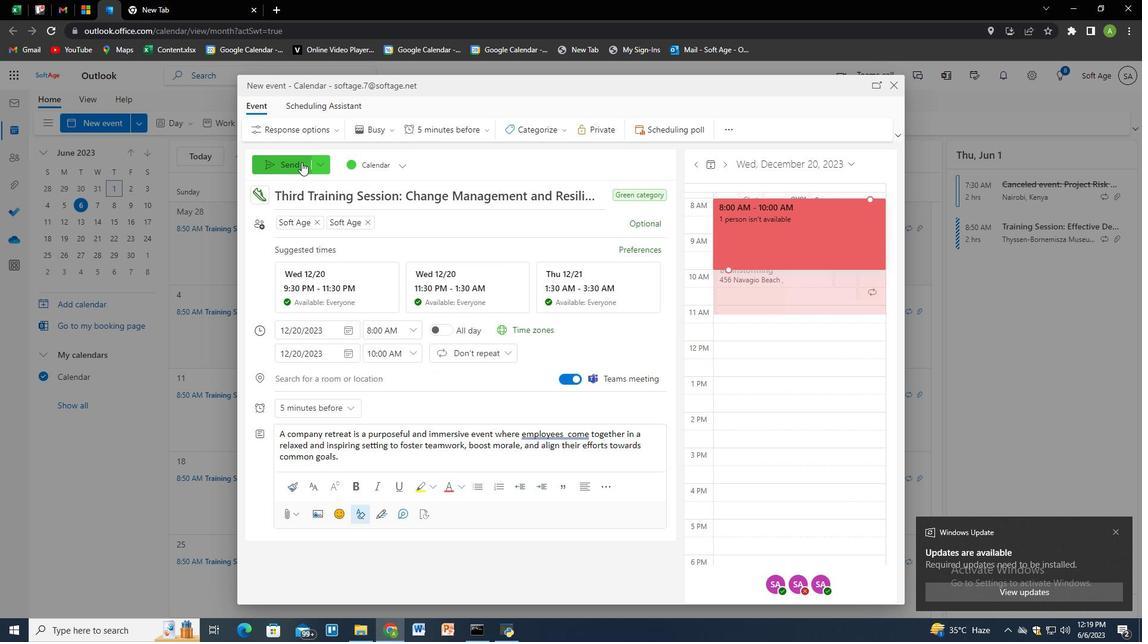 
Action: Mouse moved to (403, 258)
Screenshot: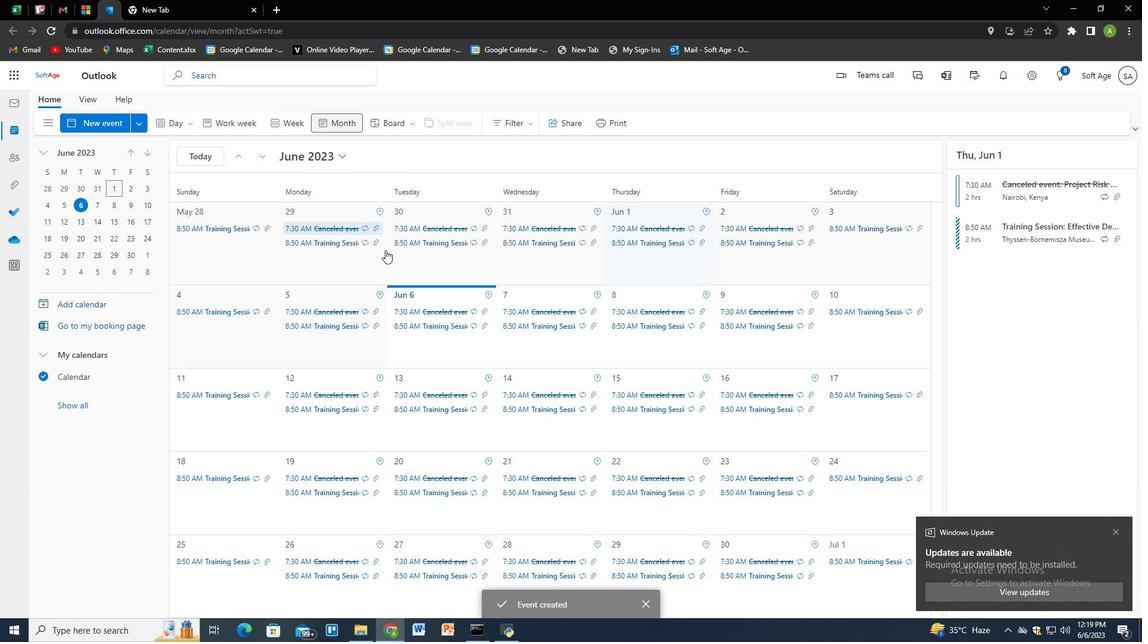 
